 Task: In the  document Gabriel.odt Write the word in the shape with center alignment '<3'Change Page orientation to  'Landscape' Insert emoji at the end of quote: Smile
Action: Mouse moved to (212, 342)
Screenshot: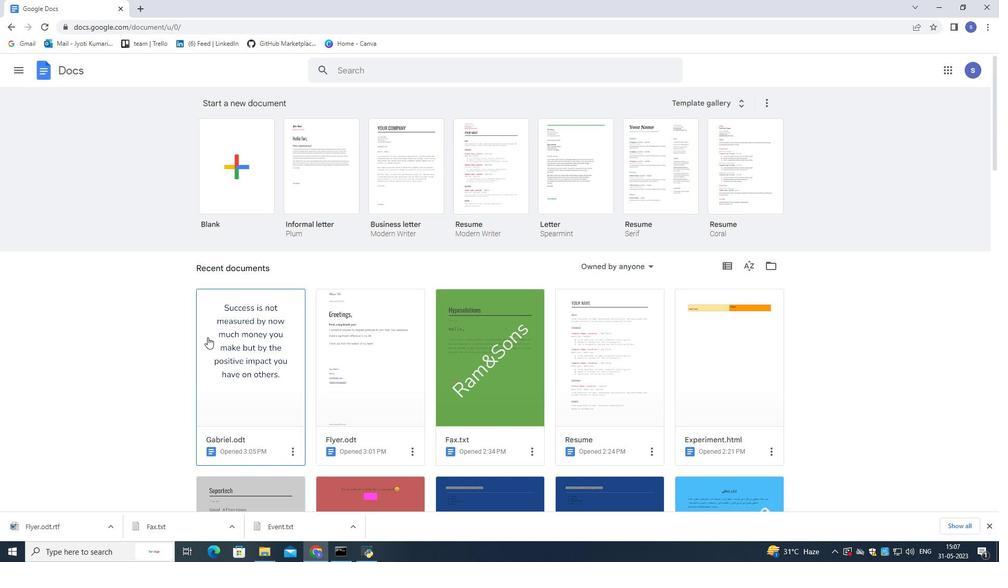 
Action: Mouse pressed left at (212, 342)
Screenshot: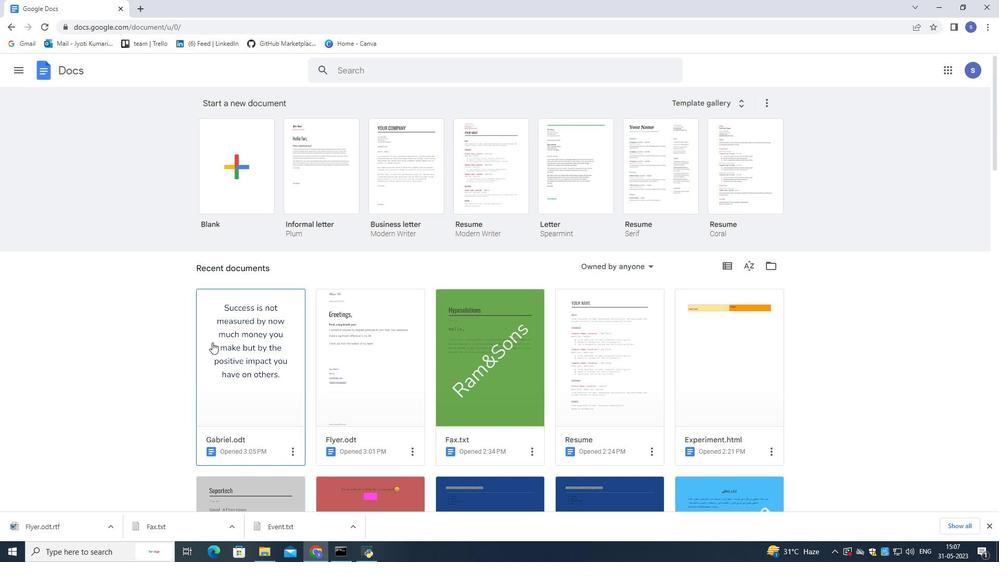 
Action: Mouse moved to (464, 314)
Screenshot: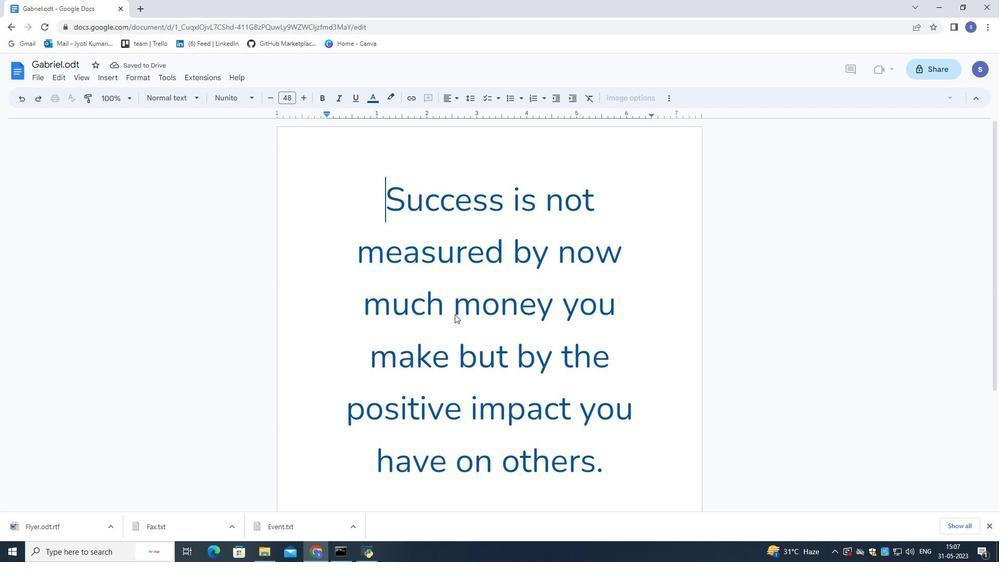 
Action: Mouse scrolled (464, 313) with delta (0, 0)
Screenshot: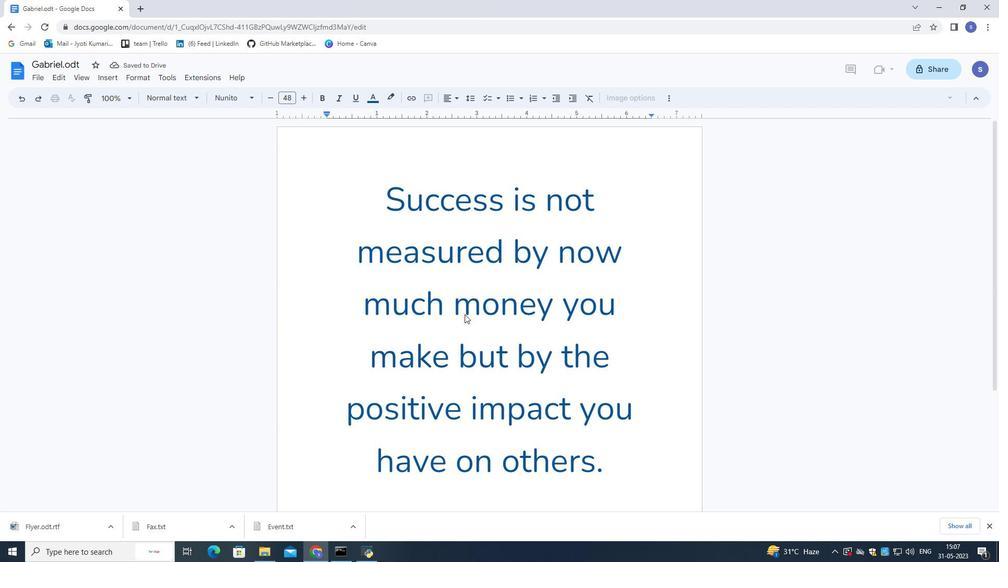 
Action: Mouse scrolled (464, 313) with delta (0, 0)
Screenshot: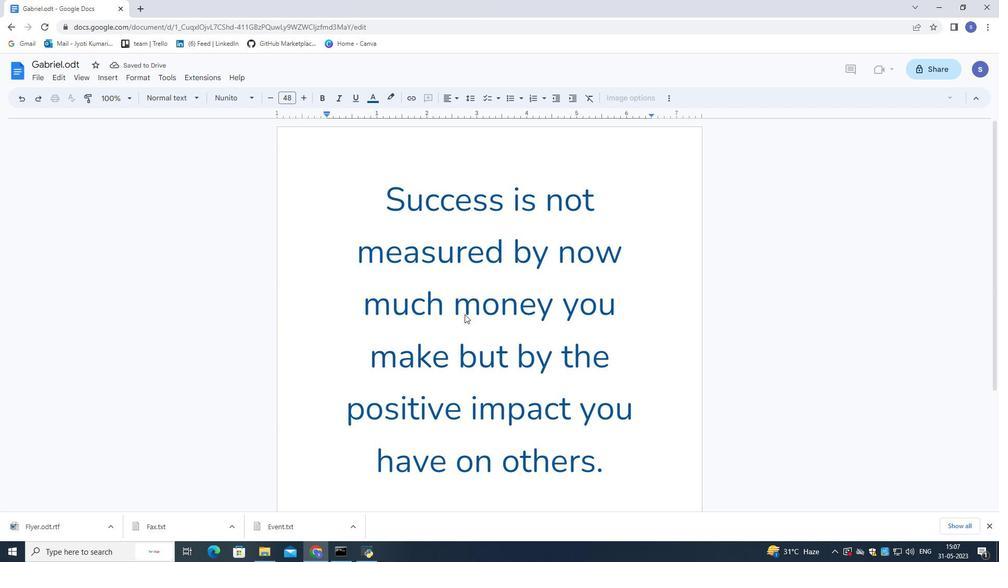 
Action: Mouse scrolled (464, 313) with delta (0, 0)
Screenshot: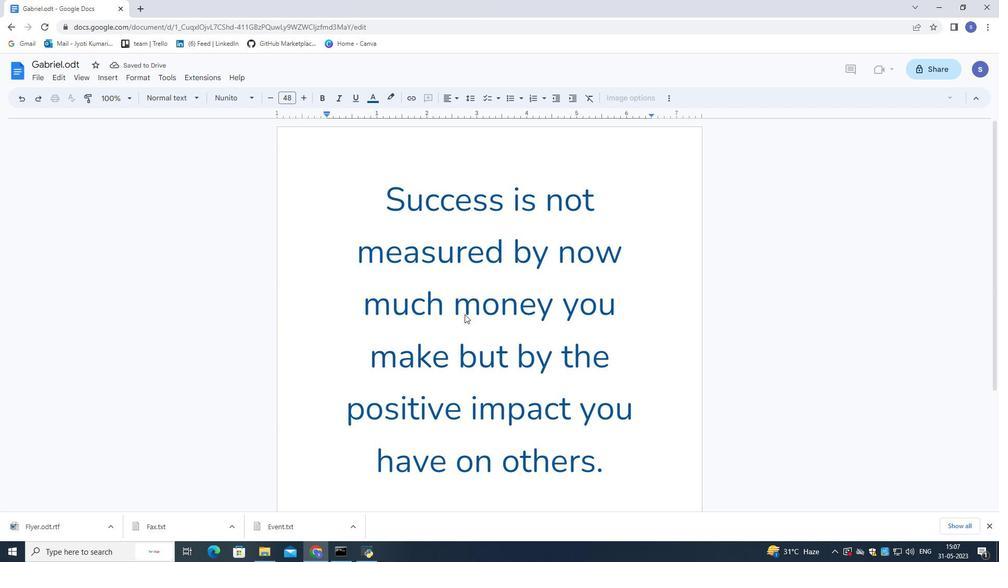 
Action: Mouse scrolled (464, 313) with delta (0, 0)
Screenshot: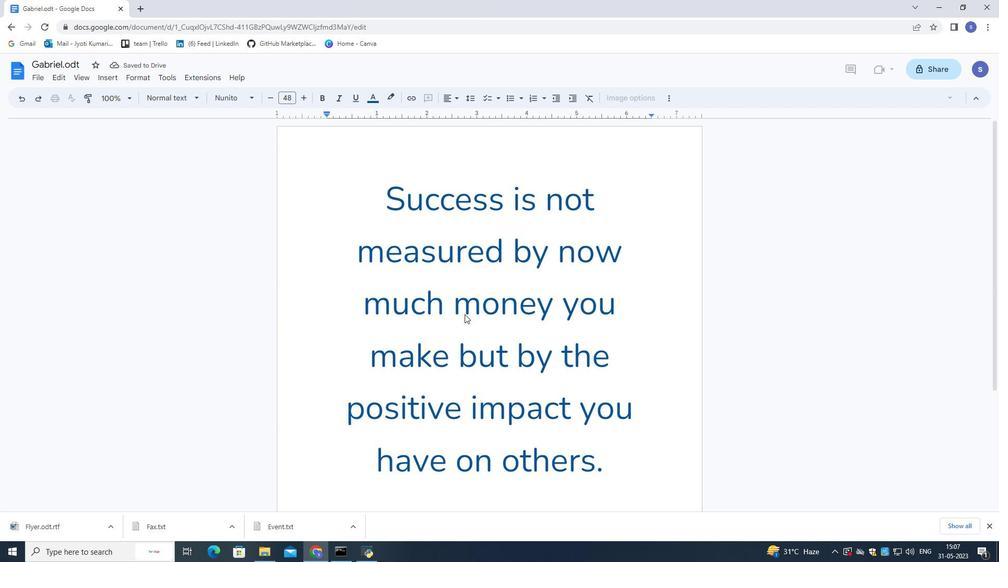 
Action: Mouse moved to (488, 349)
Screenshot: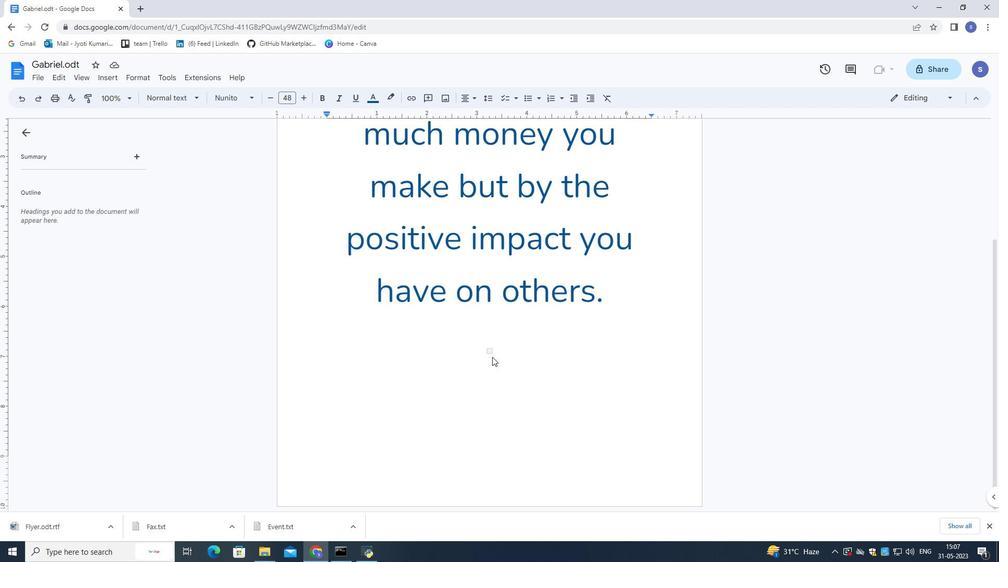 
Action: Mouse pressed left at (488, 349)
Screenshot: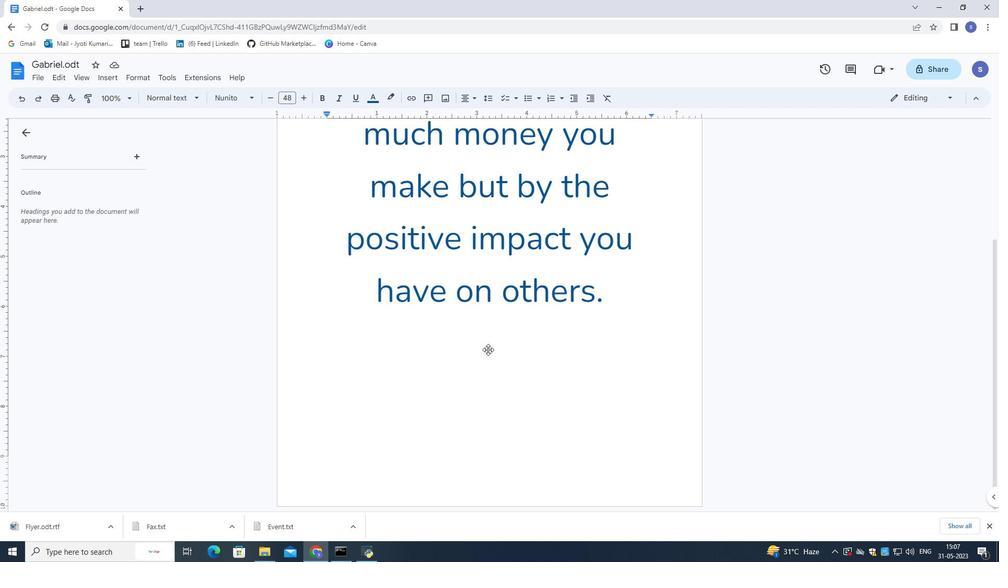 
Action: Mouse moved to (490, 347)
Screenshot: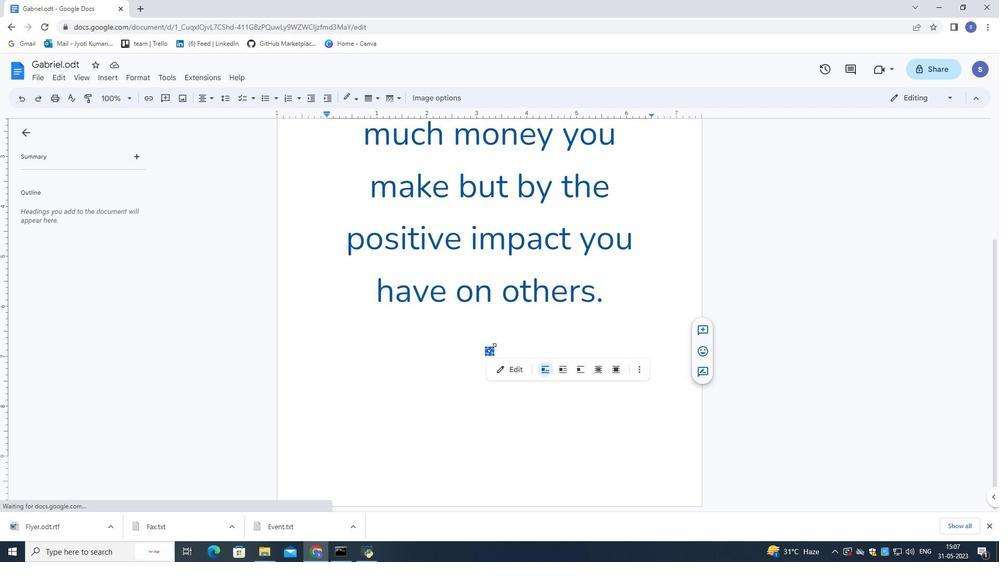 
Action: Mouse pressed left at (490, 347)
Screenshot: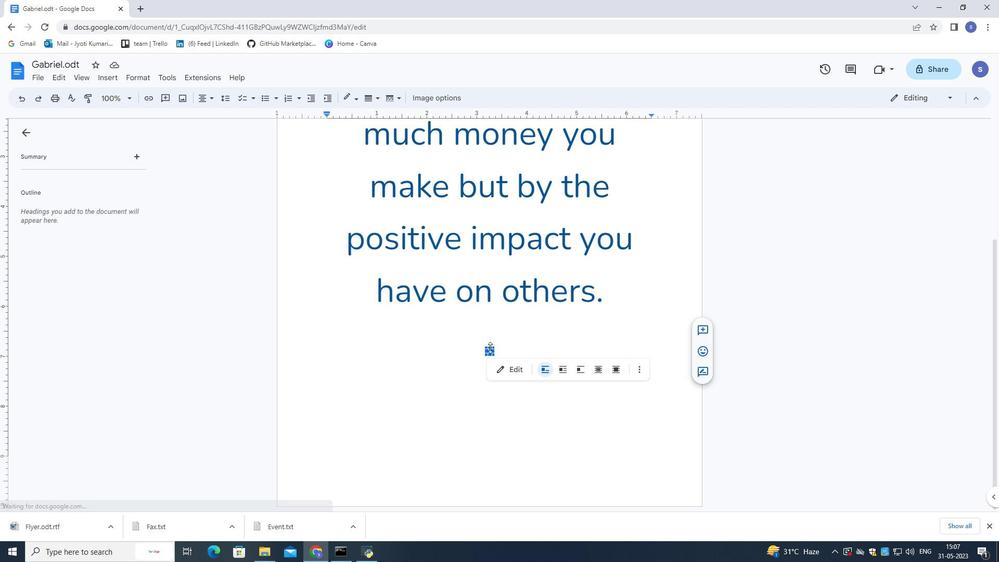 
Action: Mouse moved to (497, 340)
Screenshot: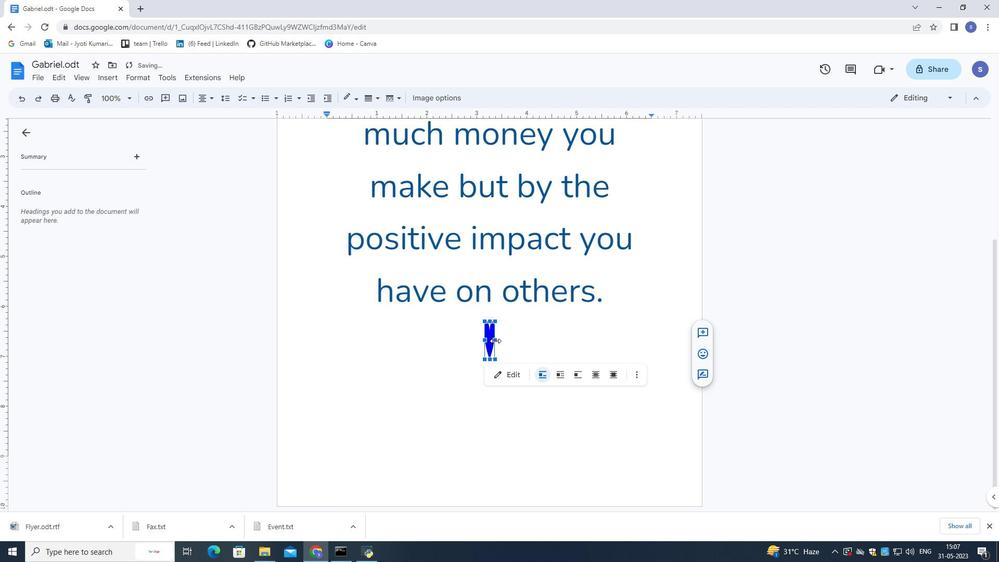 
Action: Mouse pressed left at (497, 340)
Screenshot: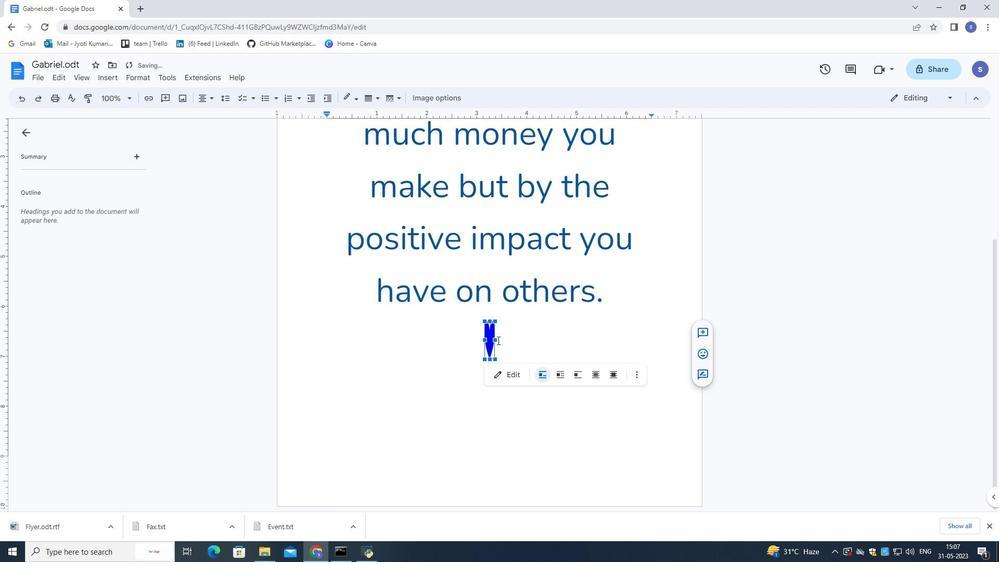 
Action: Mouse moved to (490, 338)
Screenshot: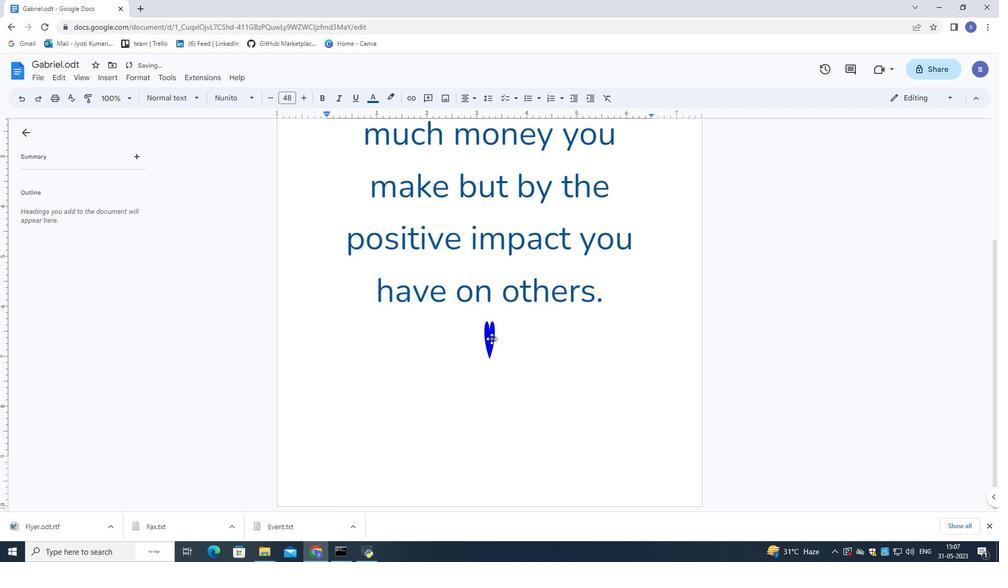 
Action: Mouse pressed left at (490, 338)
Screenshot: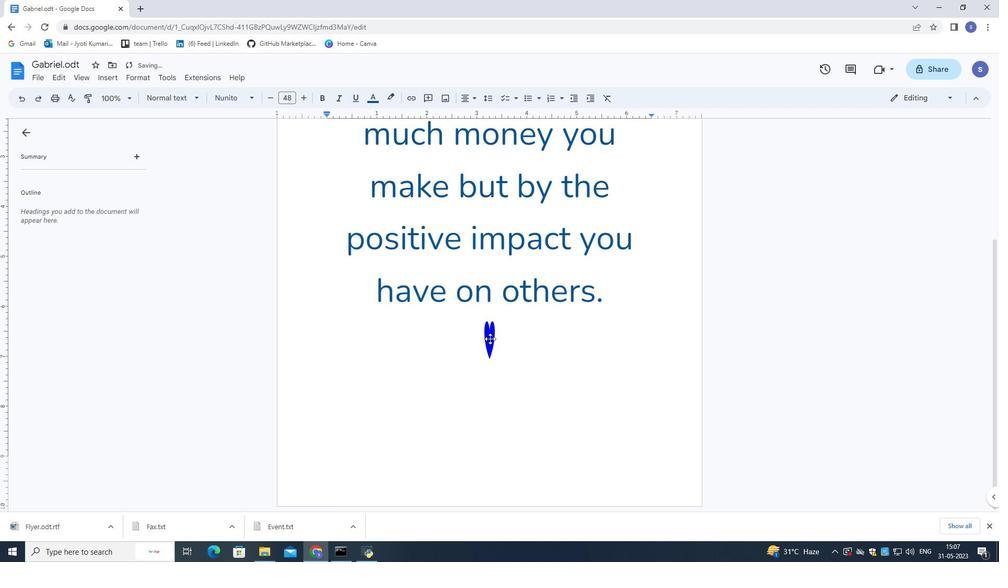 
Action: Mouse moved to (494, 337)
Screenshot: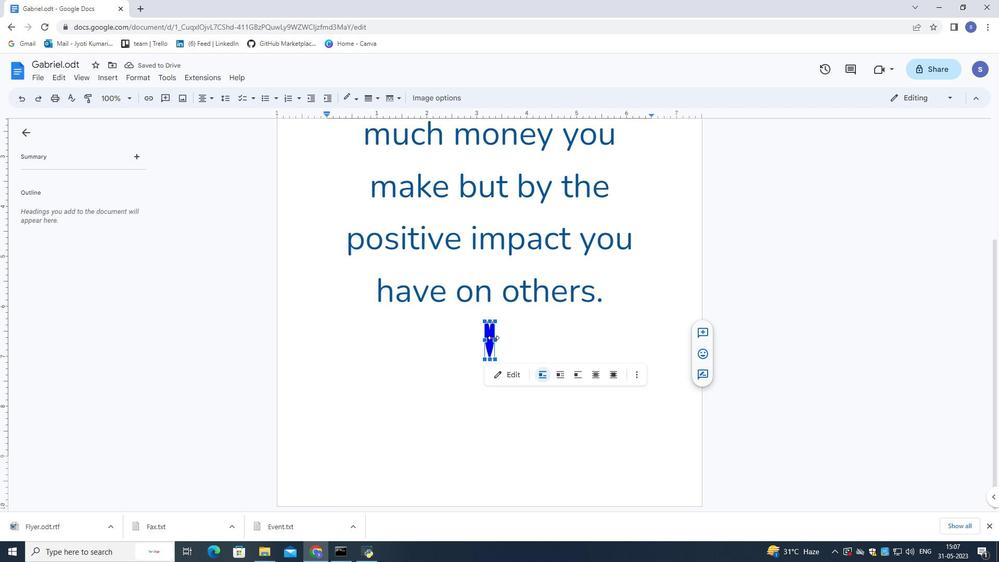 
Action: Mouse pressed left at (494, 337)
Screenshot: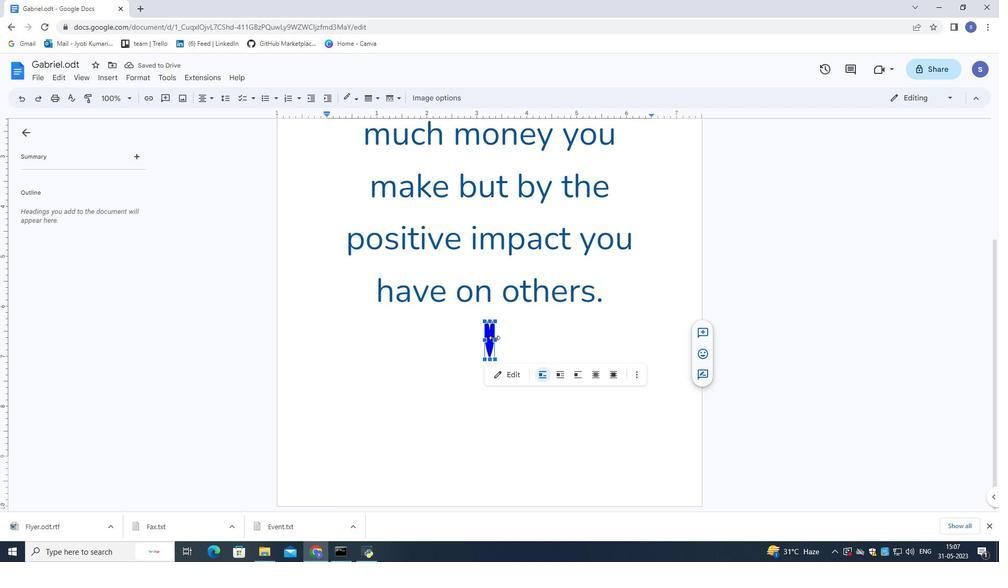 
Action: Mouse moved to (491, 340)
Screenshot: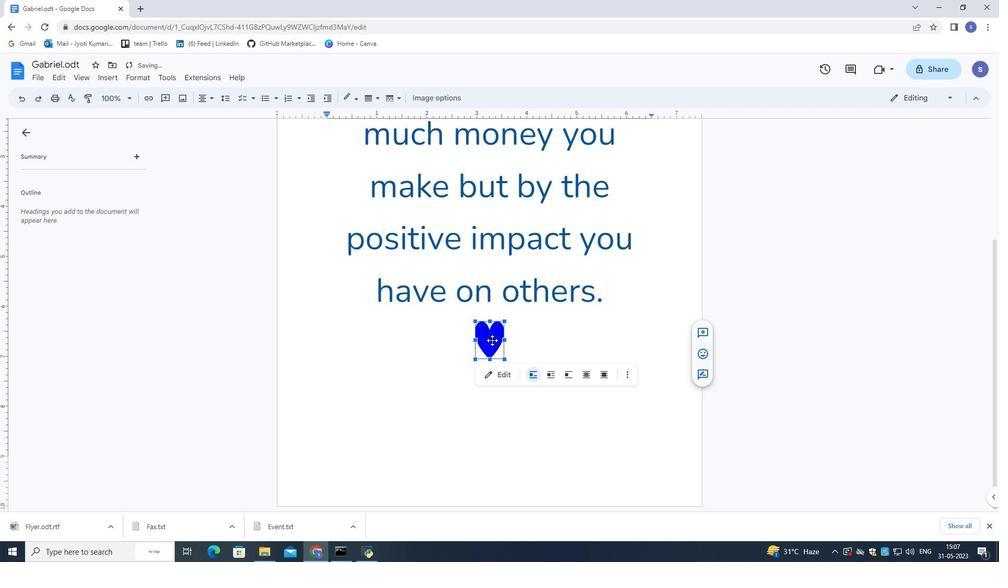 
Action: Mouse pressed left at (491, 340)
Screenshot: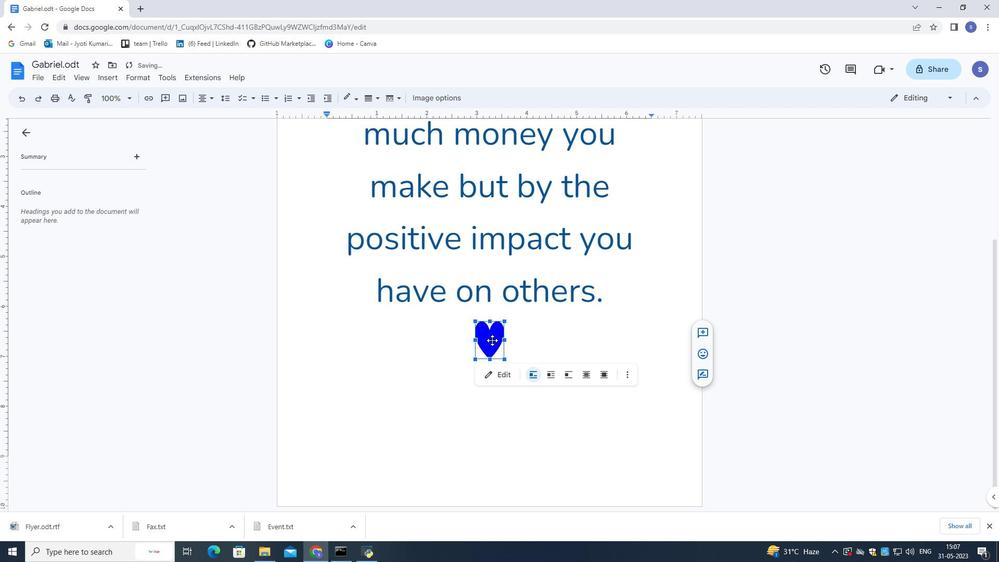 
Action: Mouse pressed left at (491, 340)
Screenshot: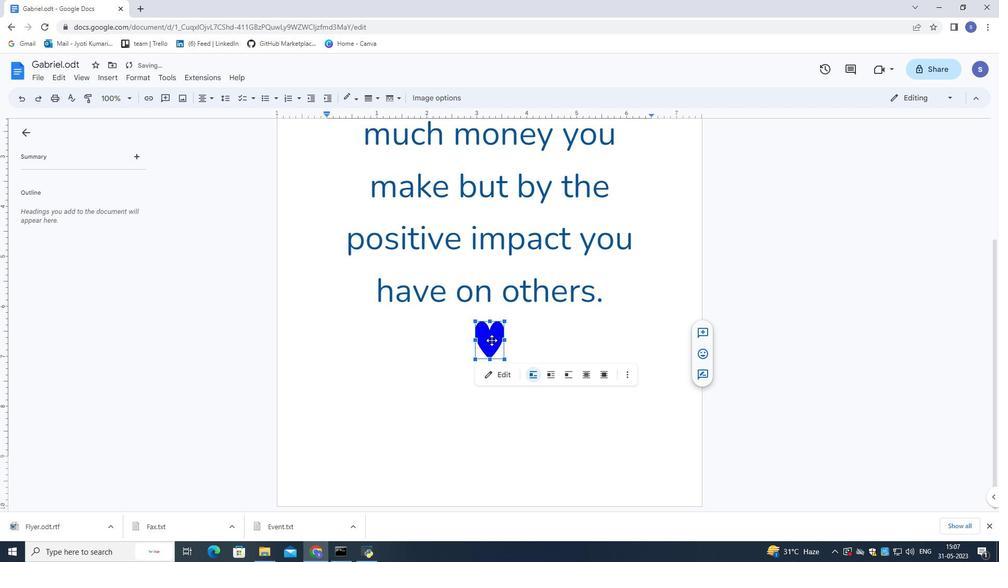 
Action: Mouse moved to (456, 290)
Screenshot: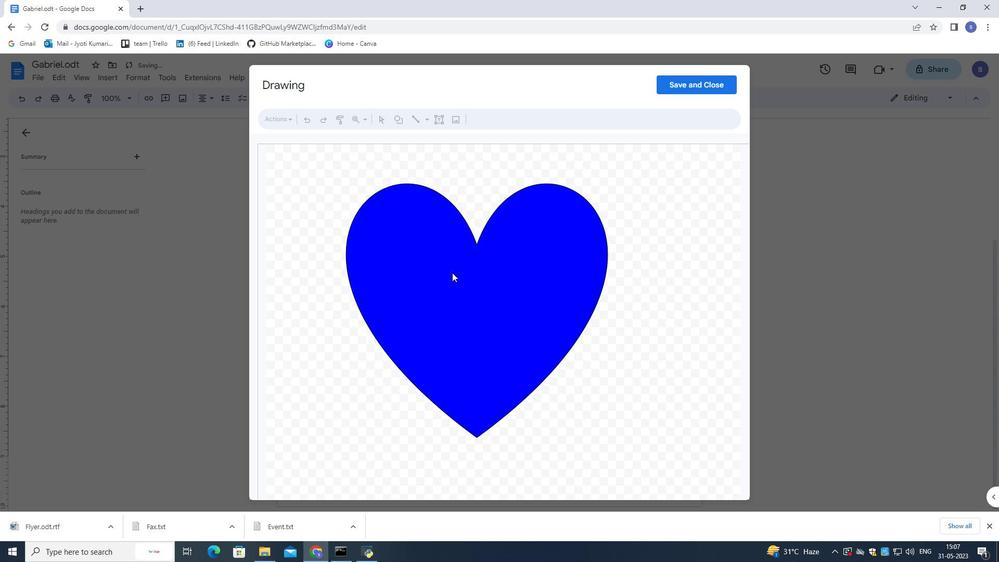 
Action: Mouse pressed left at (456, 290)
Screenshot: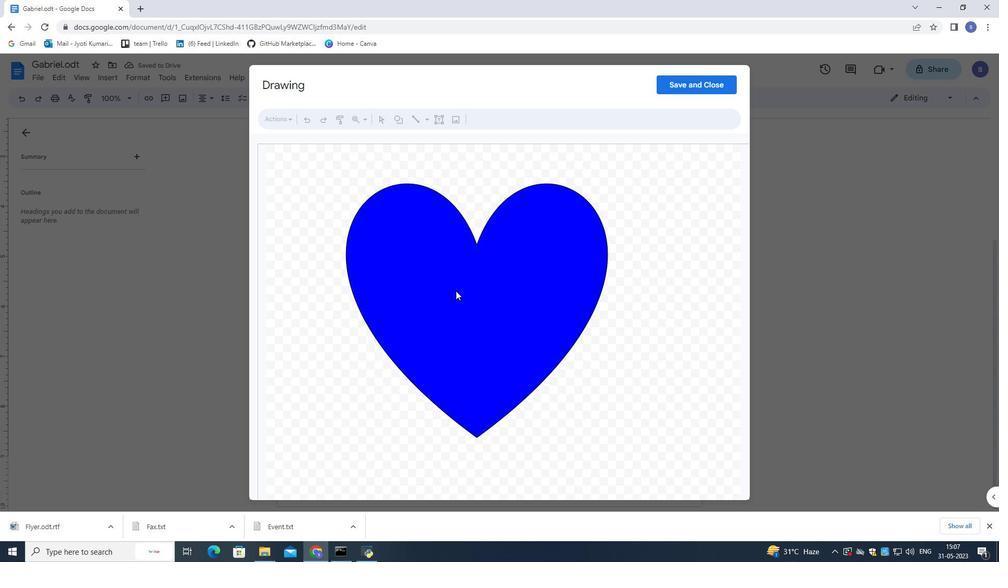 
Action: Mouse pressed left at (456, 290)
Screenshot: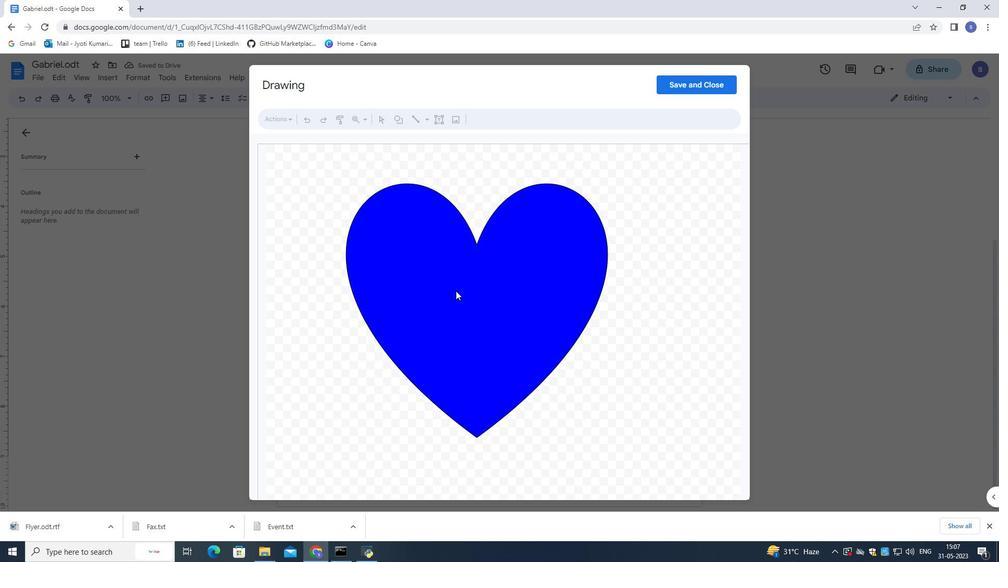 
Action: Mouse pressed left at (456, 290)
Screenshot: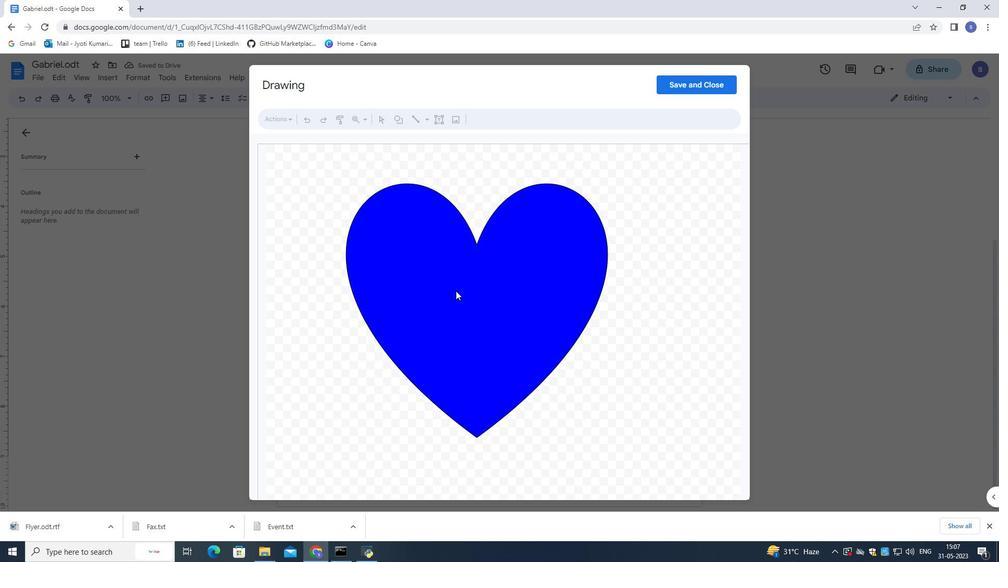 
Action: Mouse moved to (458, 298)
Screenshot: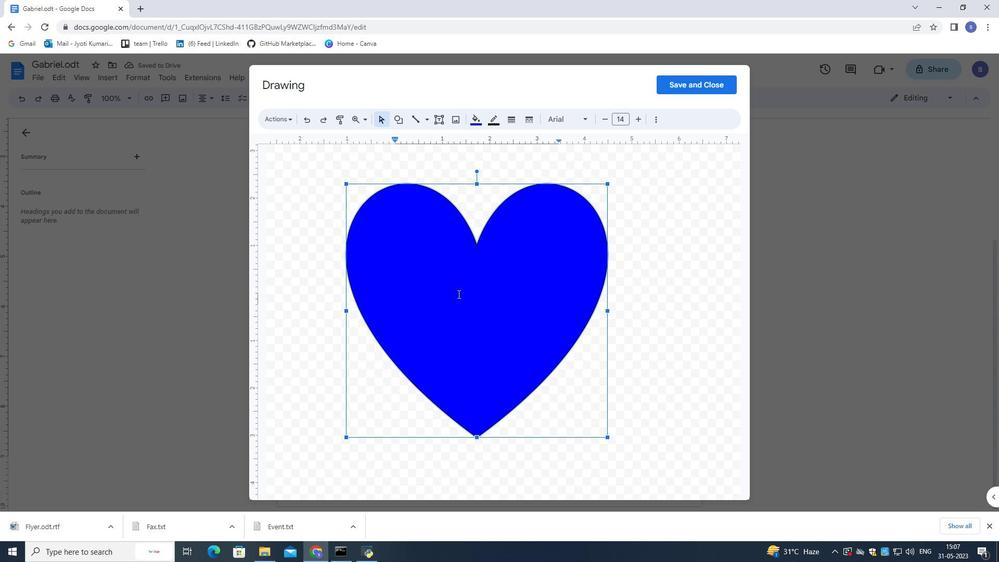 
Action: Key pressed <Key.shift_r><3
Screenshot: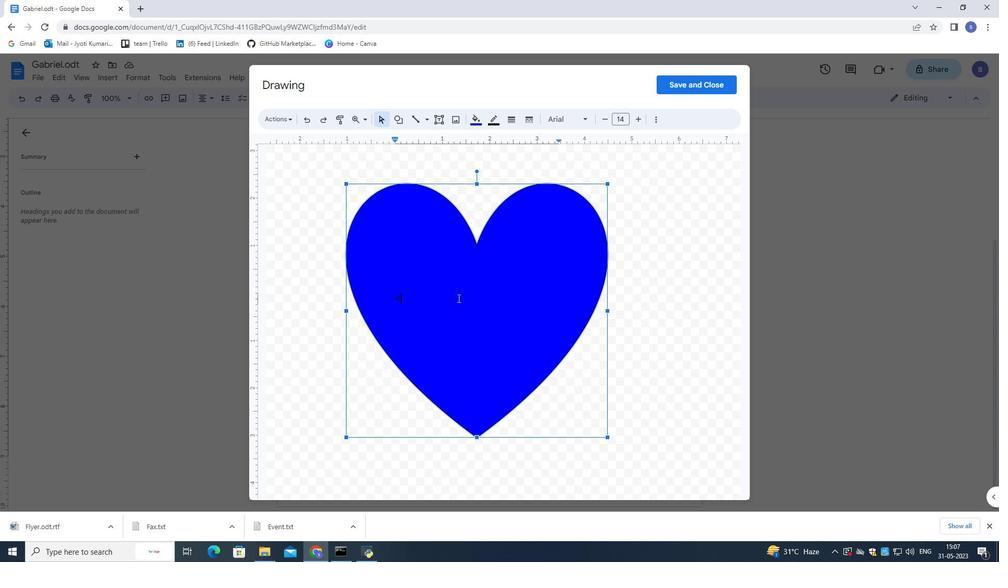 
Action: Mouse moved to (722, 83)
Screenshot: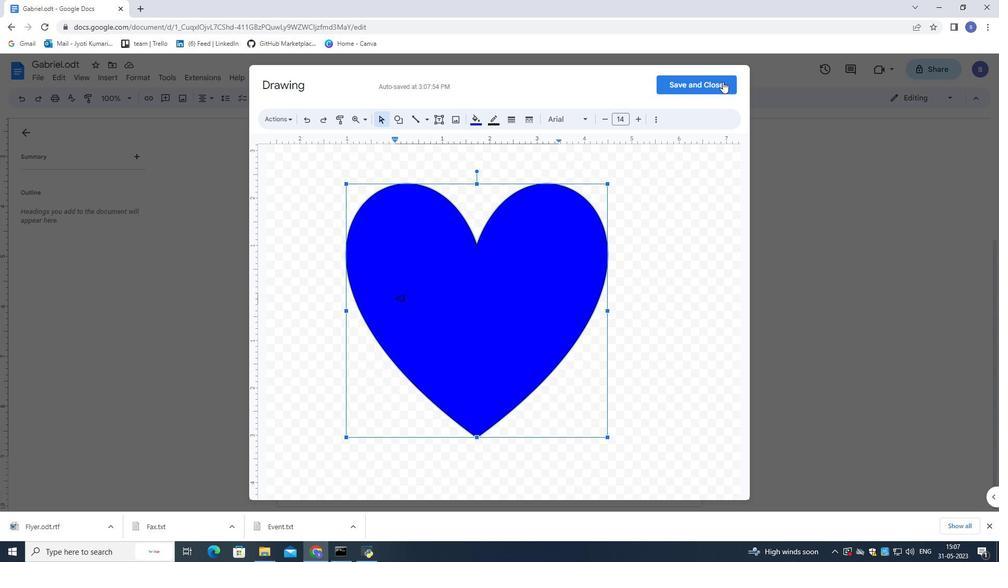 
Action: Mouse pressed left at (722, 83)
Screenshot: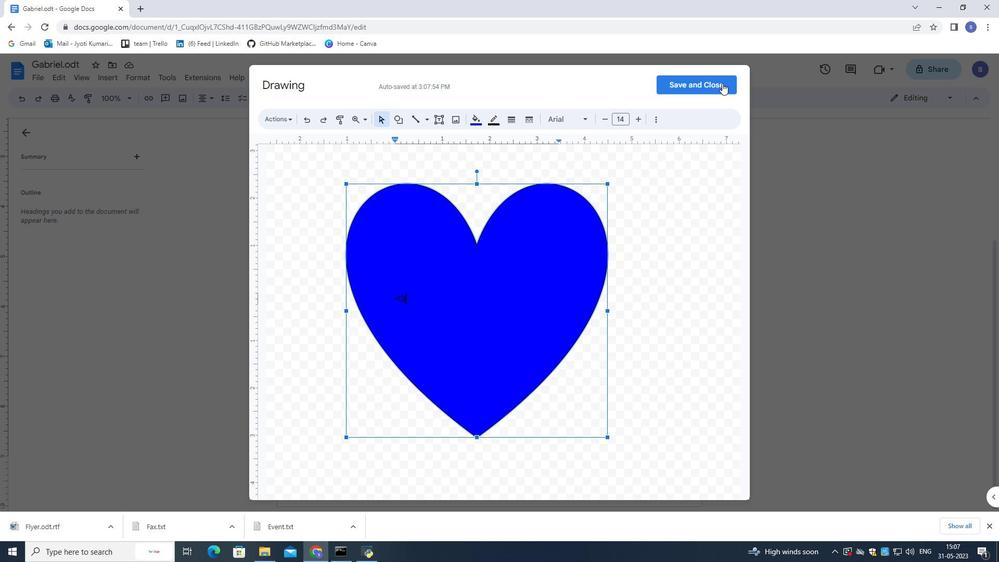 
Action: Mouse moved to (436, 333)
Screenshot: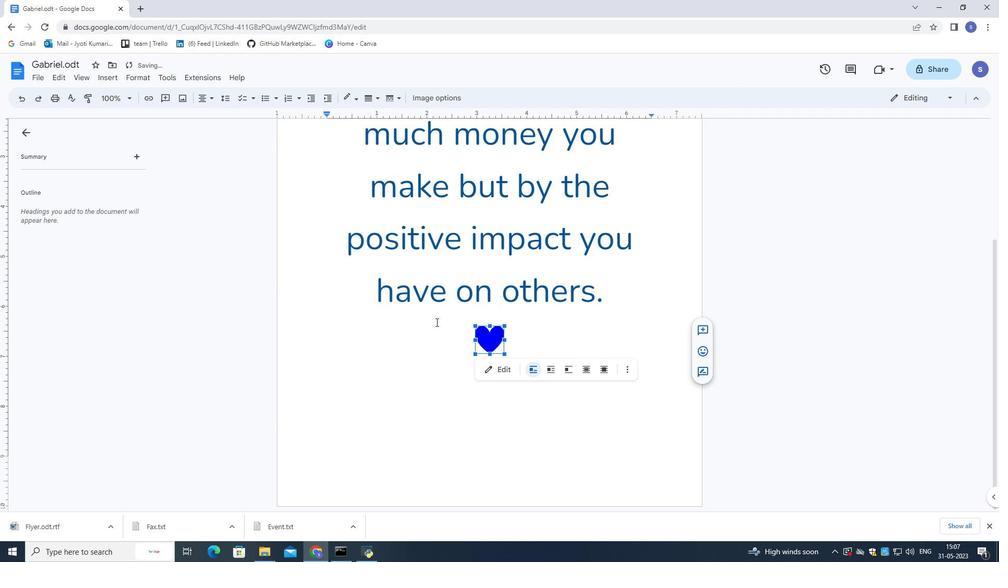 
Action: Mouse pressed left at (436, 333)
Screenshot: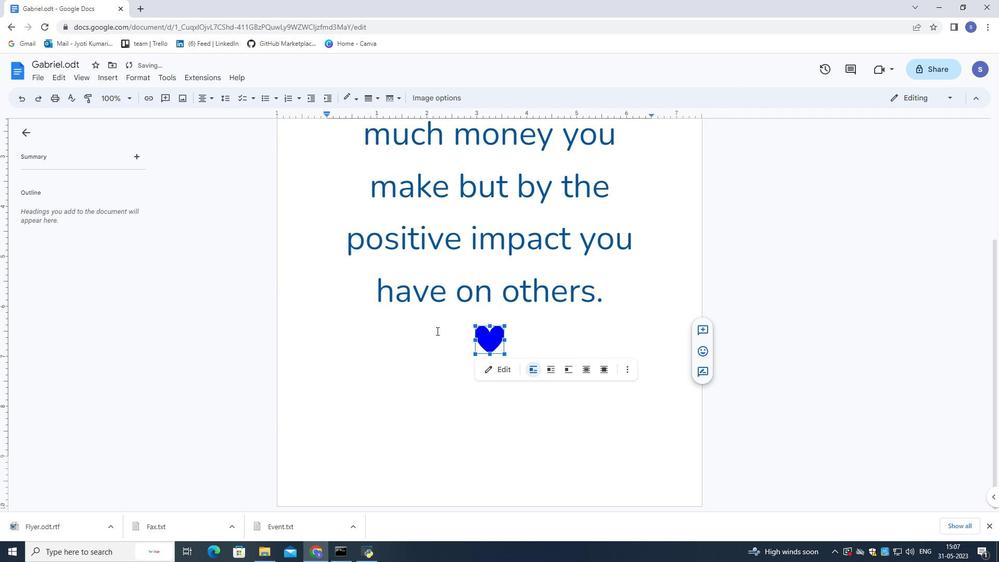 
Action: Mouse moved to (516, 338)
Screenshot: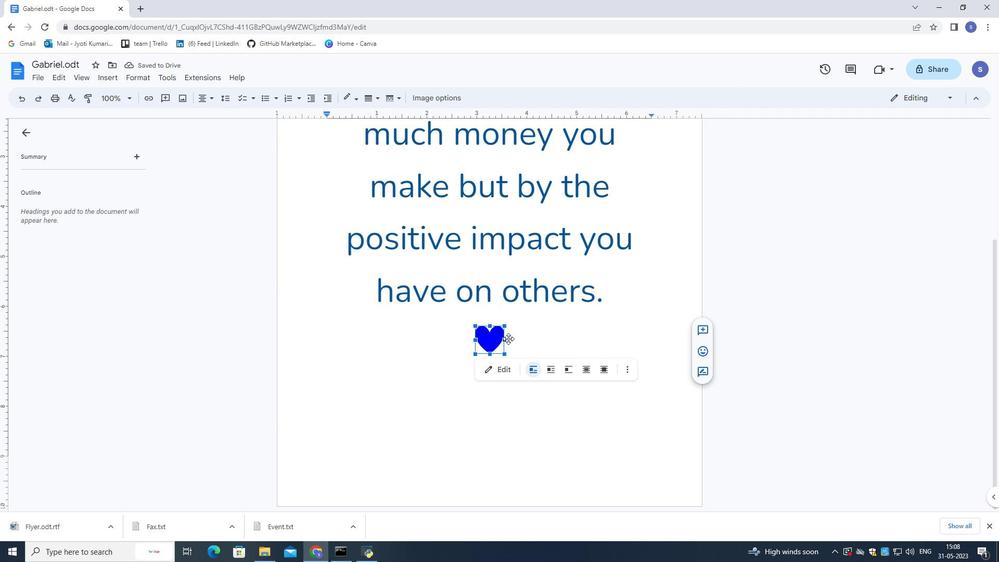 
Action: Mouse pressed left at (516, 338)
Screenshot: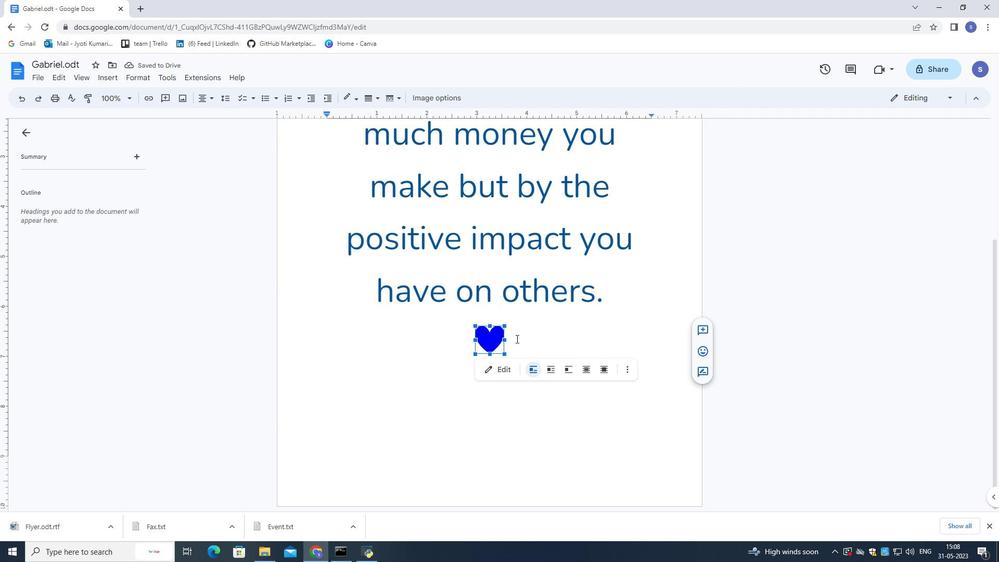 
Action: Mouse moved to (124, 73)
Screenshot: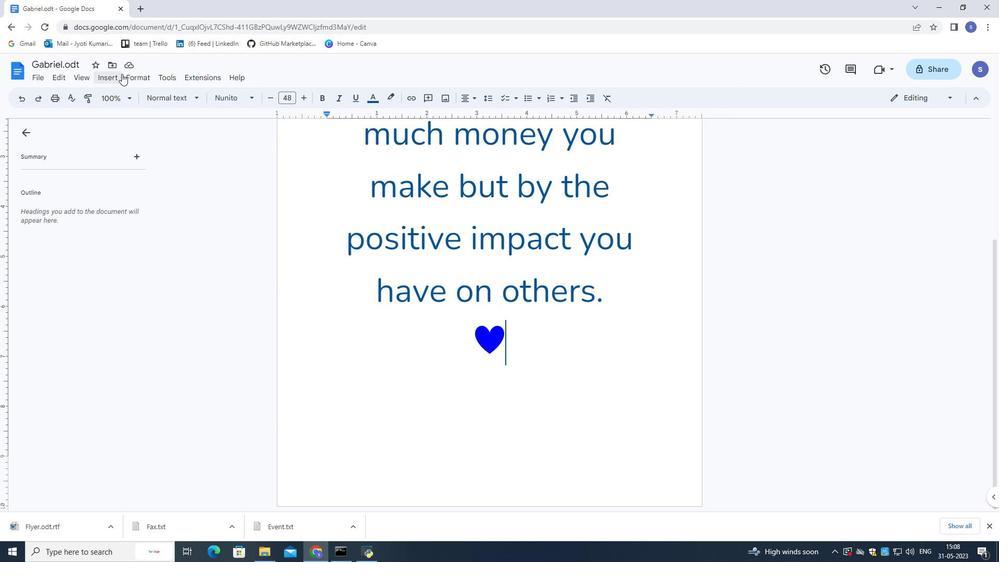 
Action: Mouse pressed left at (124, 73)
Screenshot: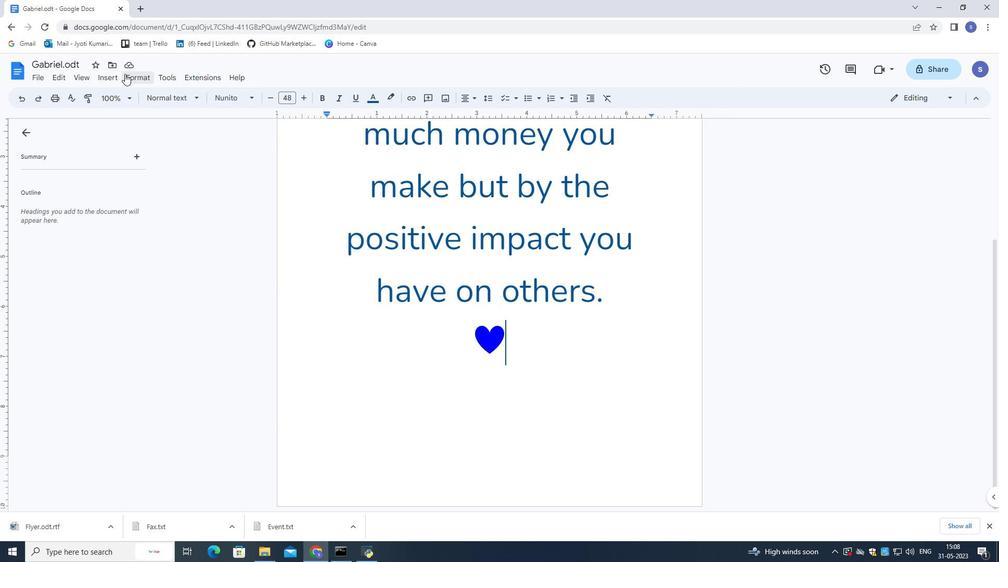 
Action: Mouse moved to (175, 238)
Screenshot: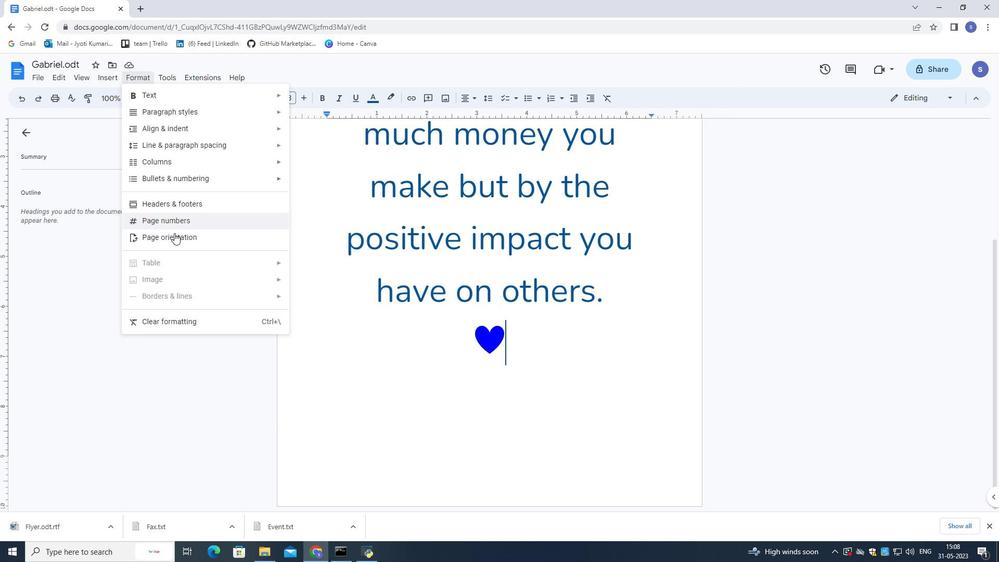 
Action: Mouse pressed left at (175, 238)
Screenshot: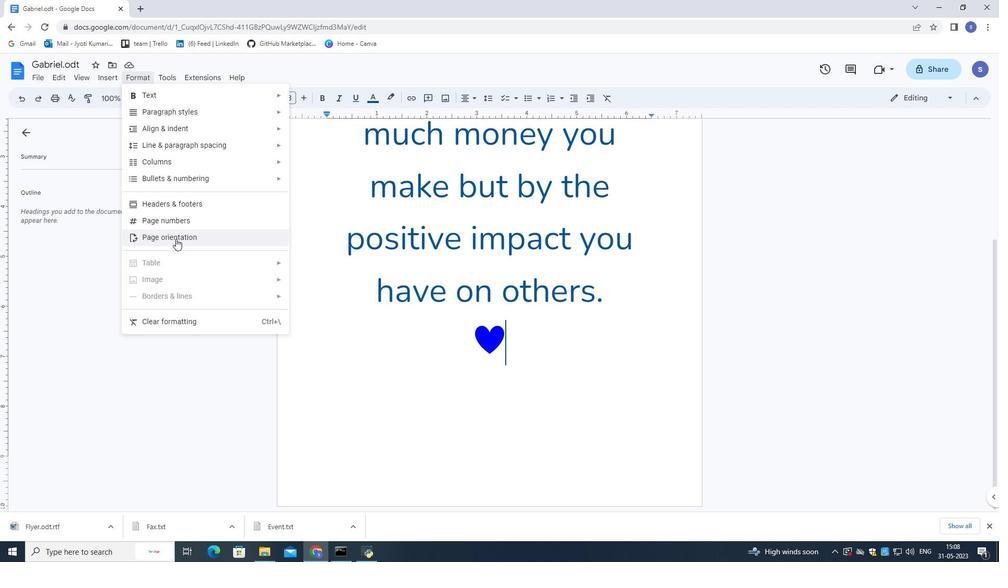 
Action: Mouse moved to (481, 302)
Screenshot: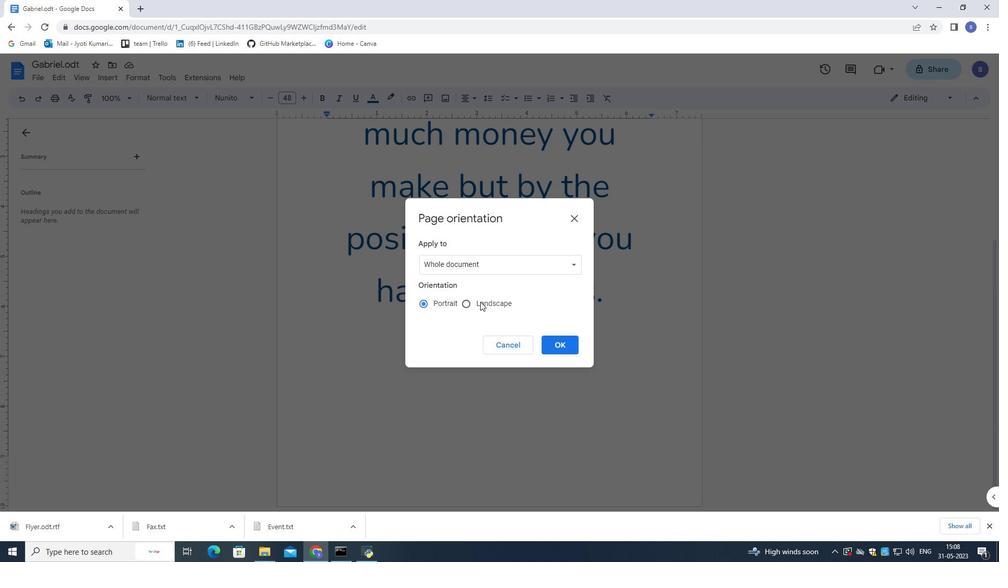
Action: Mouse pressed left at (481, 302)
Screenshot: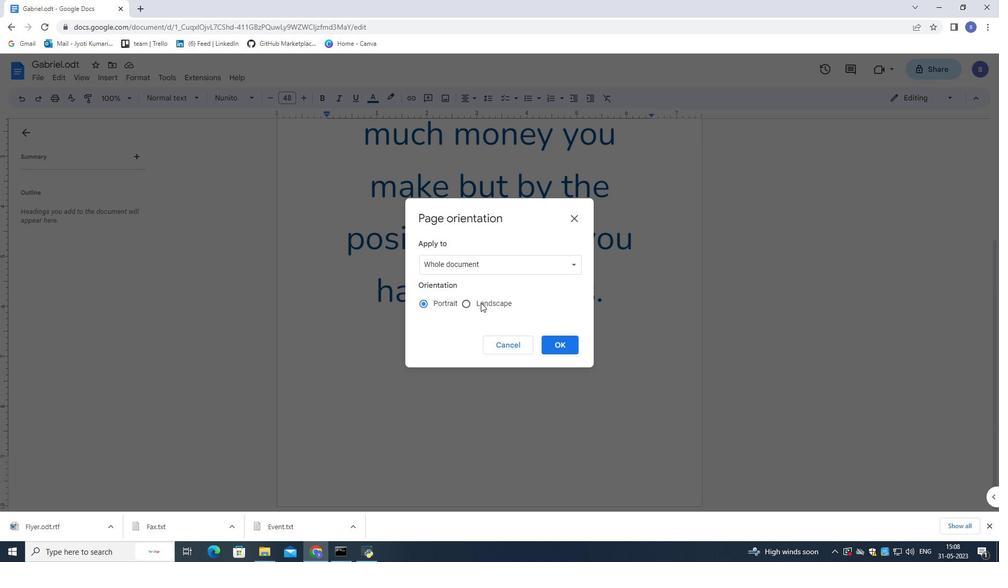 
Action: Mouse moved to (563, 340)
Screenshot: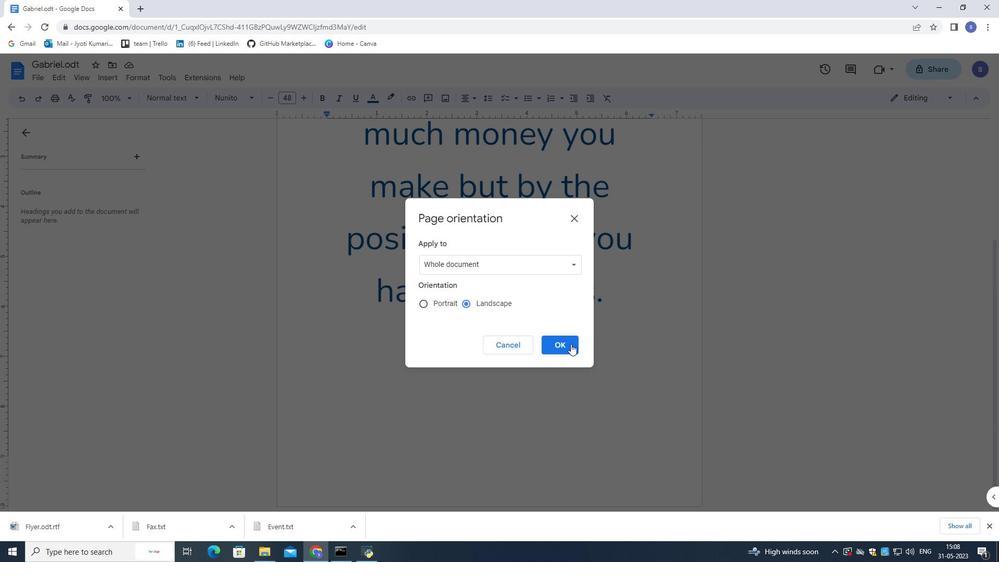 
Action: Mouse pressed left at (563, 340)
Screenshot: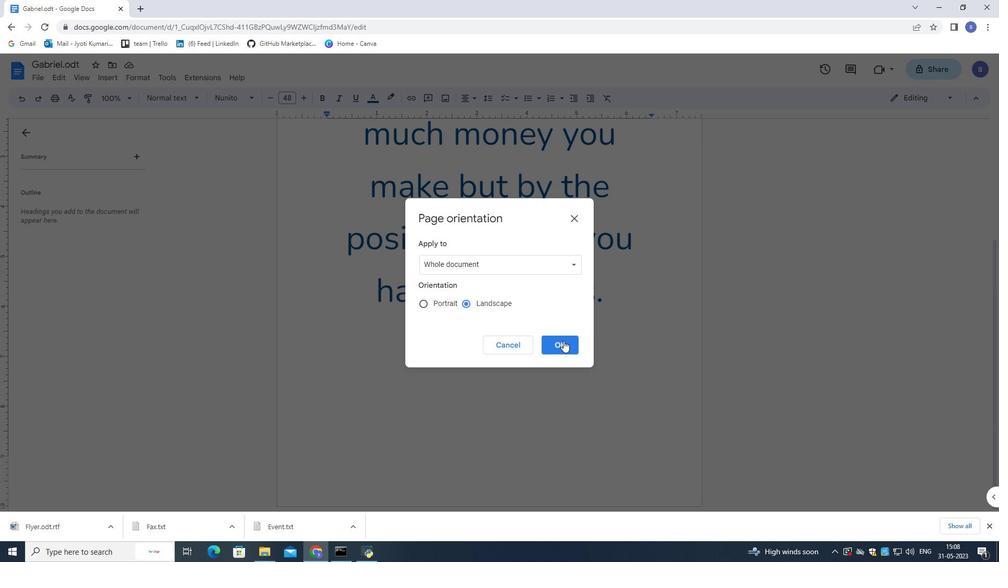 
Action: Mouse moved to (608, 313)
Screenshot: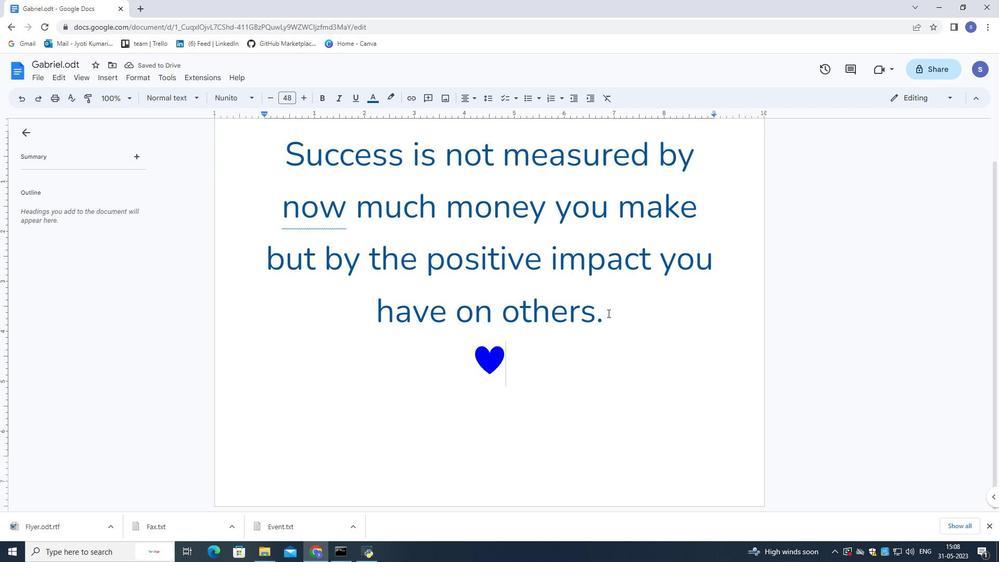 
Action: Mouse pressed left at (608, 313)
Screenshot: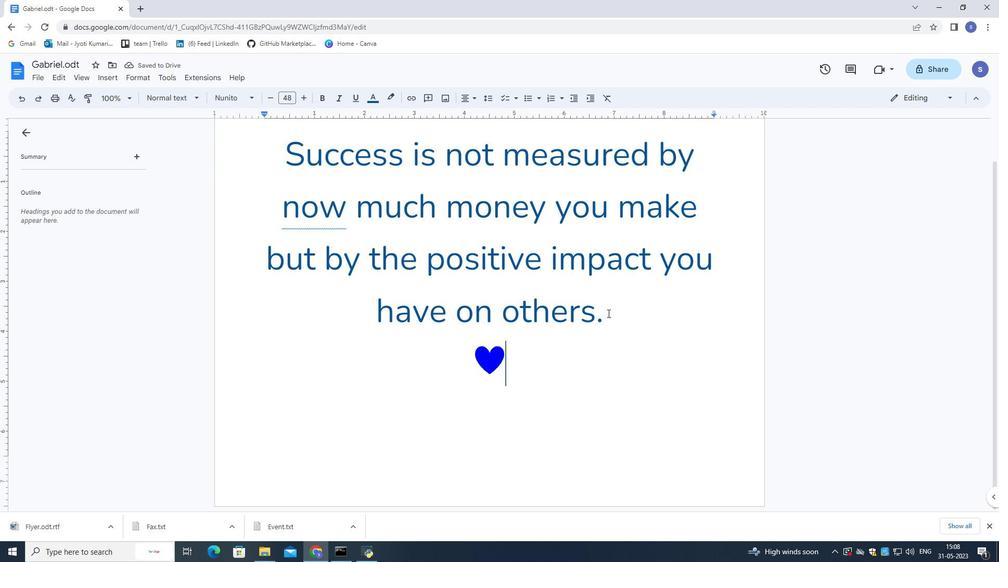 
Action: Mouse moved to (112, 76)
Screenshot: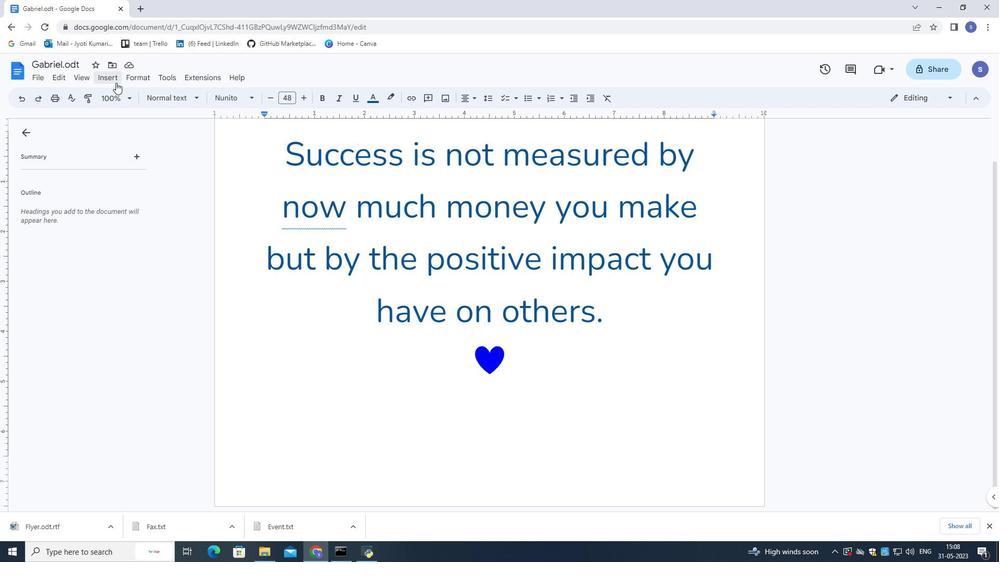 
Action: Mouse pressed left at (112, 76)
Screenshot: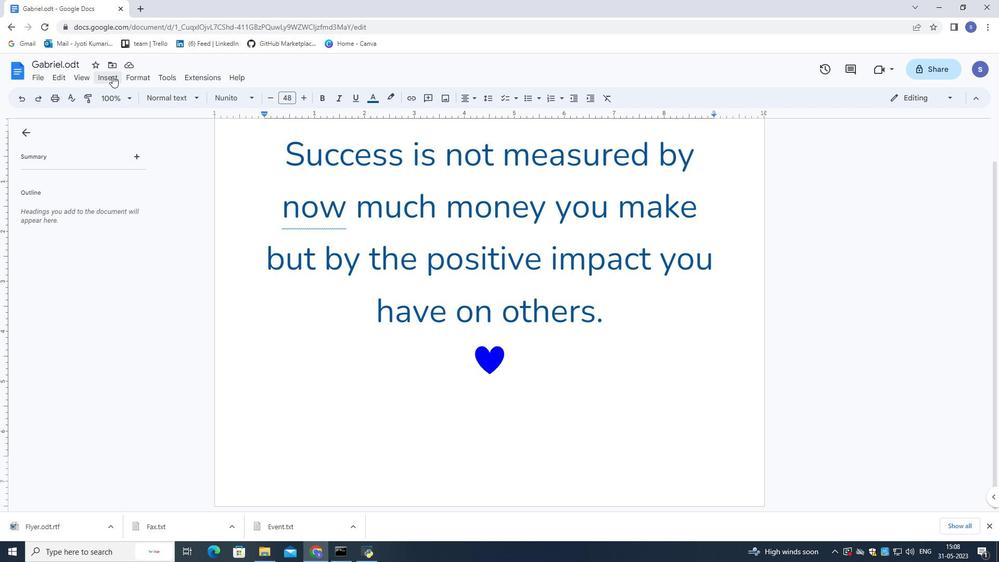 
Action: Mouse moved to (134, 180)
Screenshot: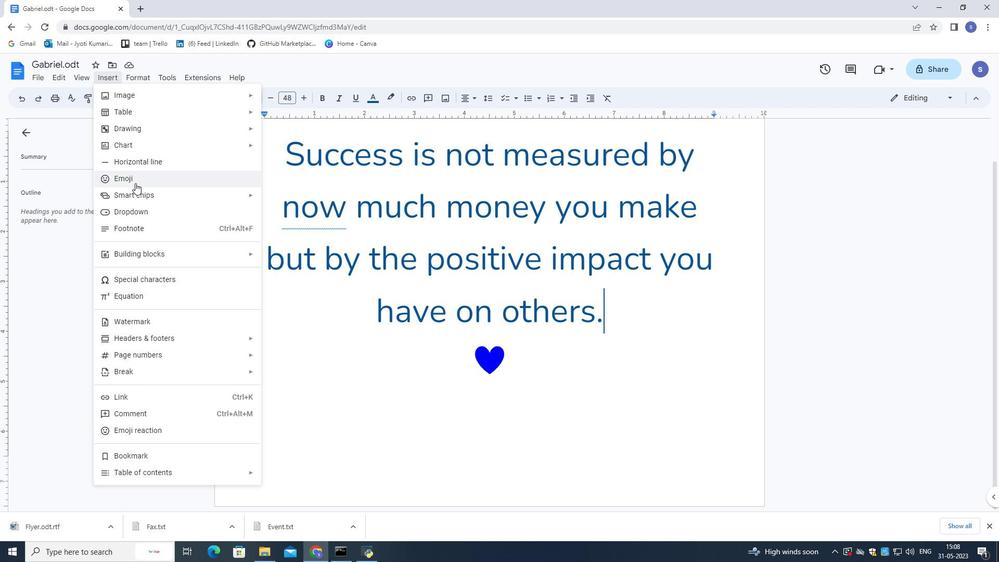
Action: Mouse pressed left at (134, 180)
Screenshot: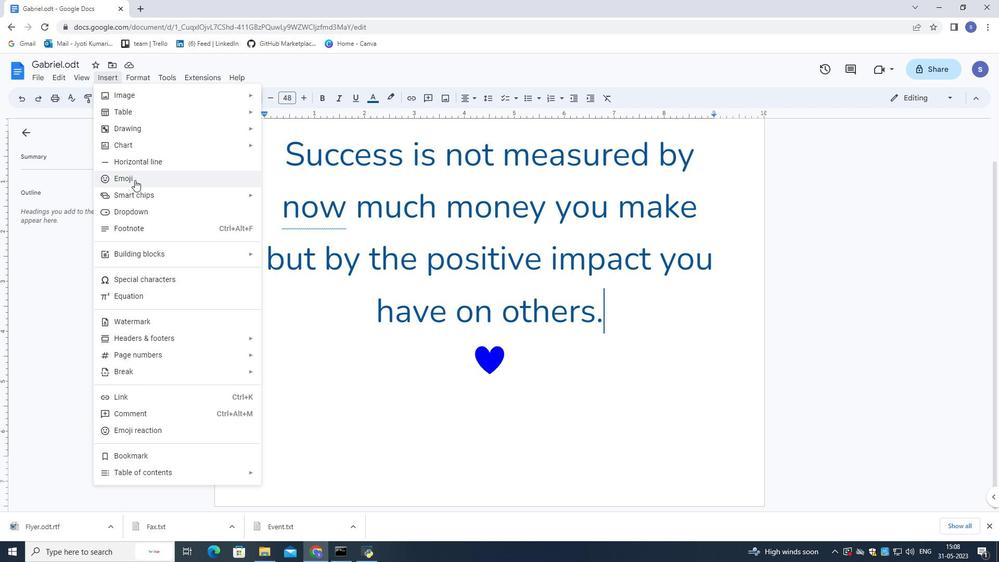 
Action: Mouse moved to (574, 415)
Screenshot: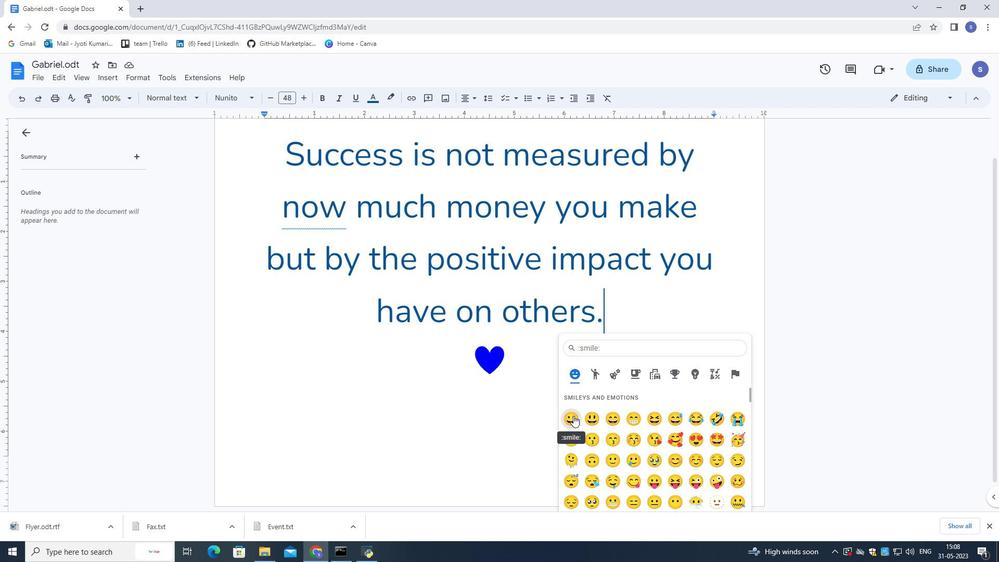 
Action: Mouse pressed left at (574, 415)
Screenshot: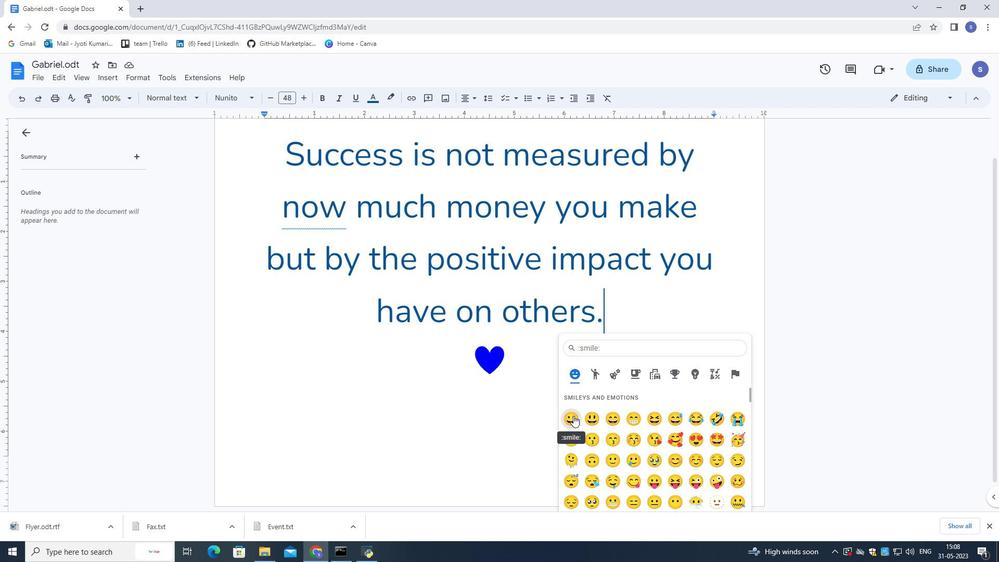 
Action: Mouse moved to (589, 393)
Screenshot: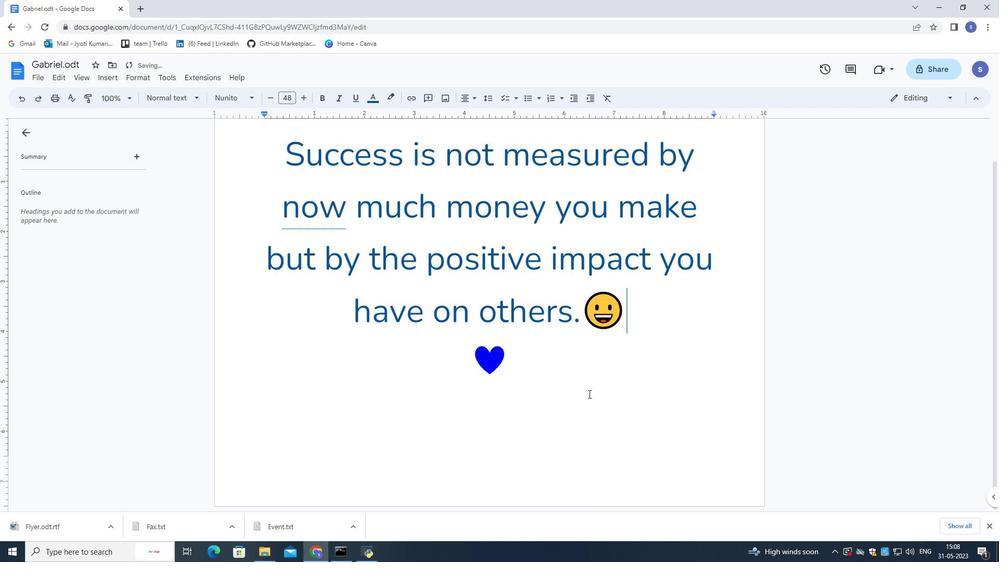 
Action: Mouse pressed left at (589, 393)
Screenshot: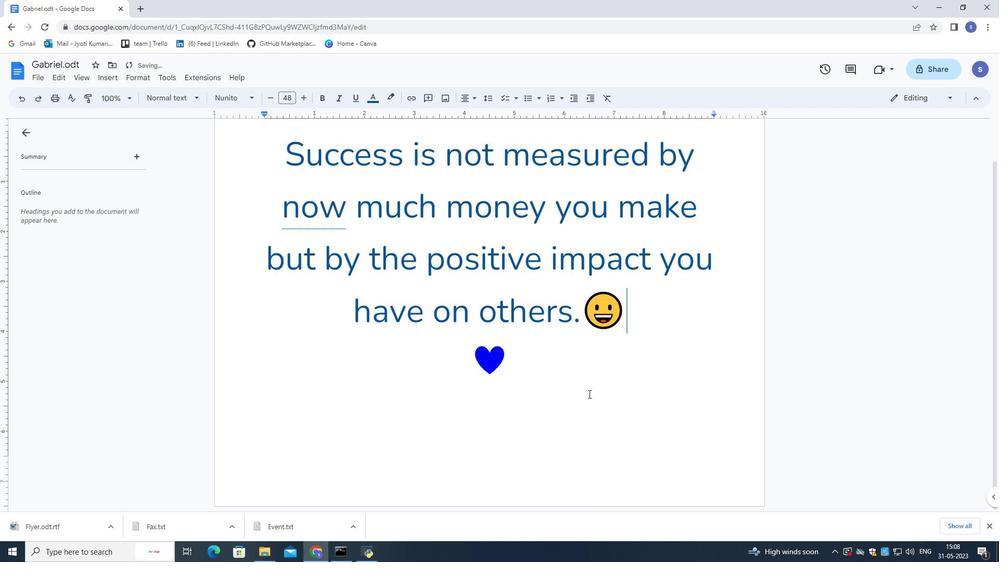 
Action: Mouse moved to (594, 393)
Screenshot: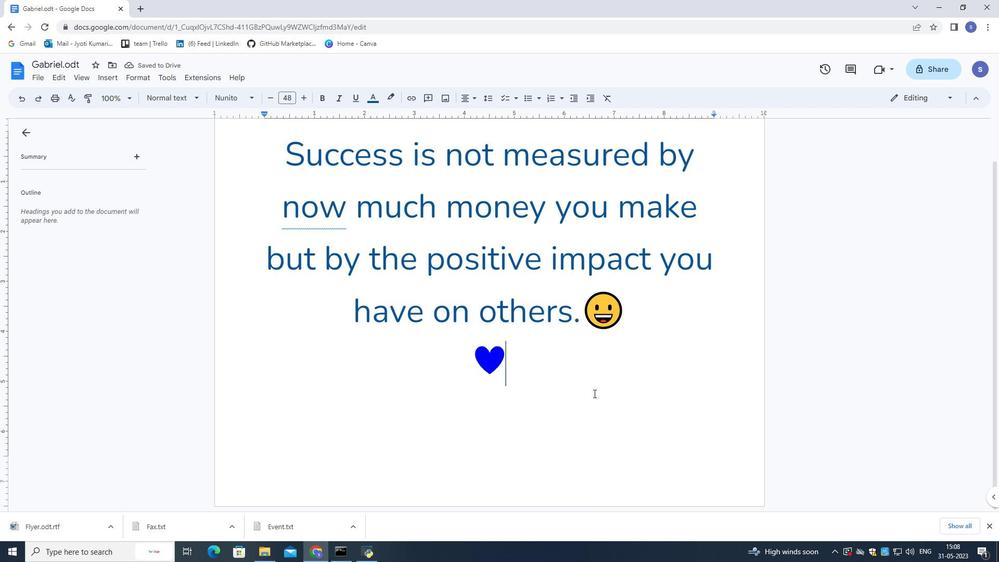 
Action: Mouse scrolled (594, 394) with delta (0, 0)
Screenshot: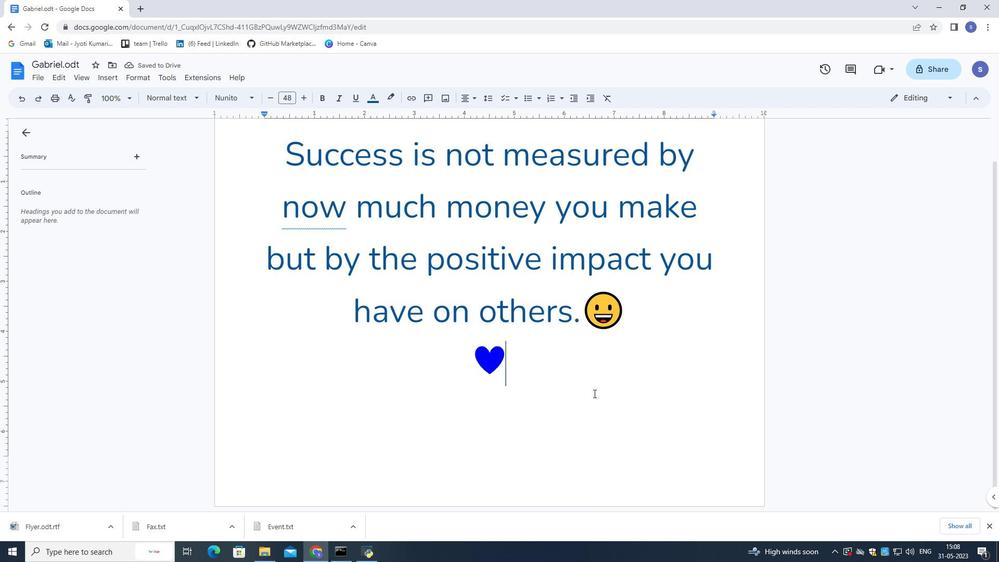 
Action: Mouse scrolled (594, 394) with delta (0, 0)
Screenshot: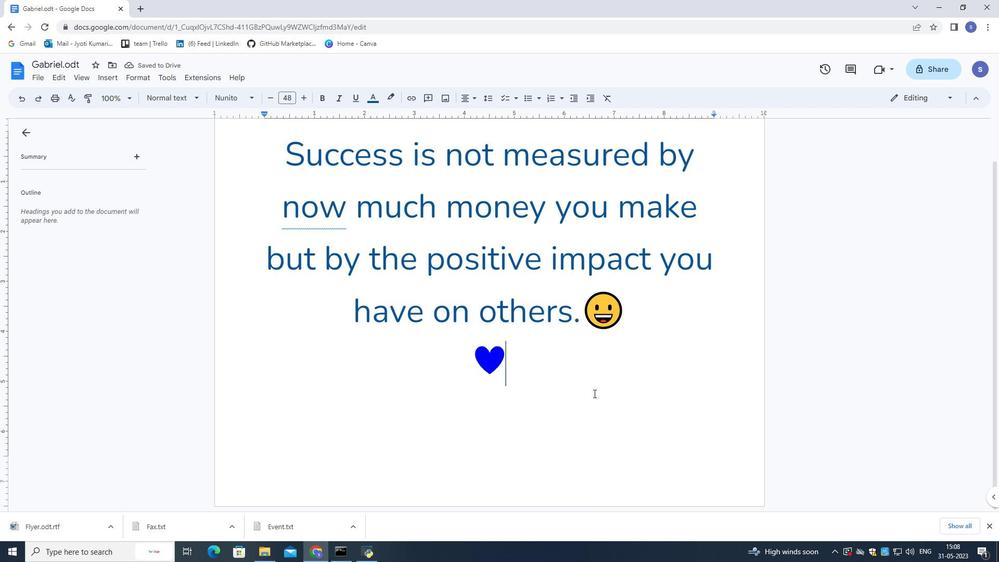 
Action: Mouse moved to (595, 391)
Screenshot: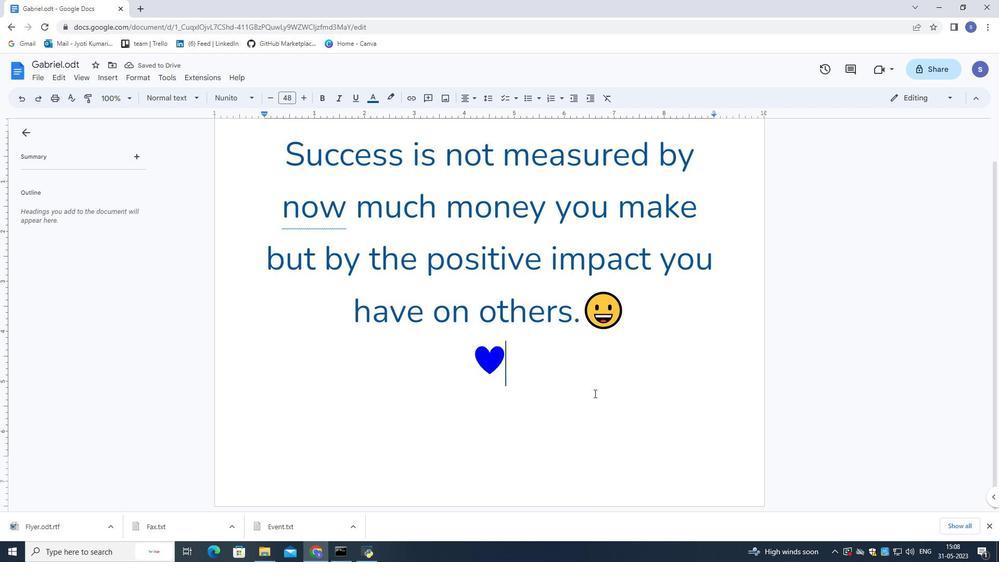
Action: Mouse scrolled (595, 391) with delta (0, 0)
Screenshot: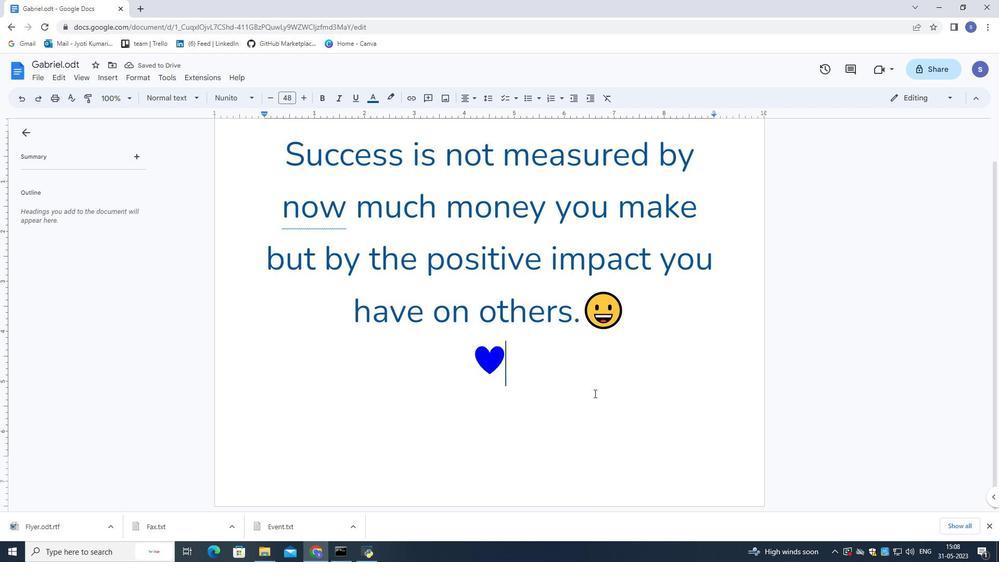 
Action: Mouse moved to (595, 386)
Screenshot: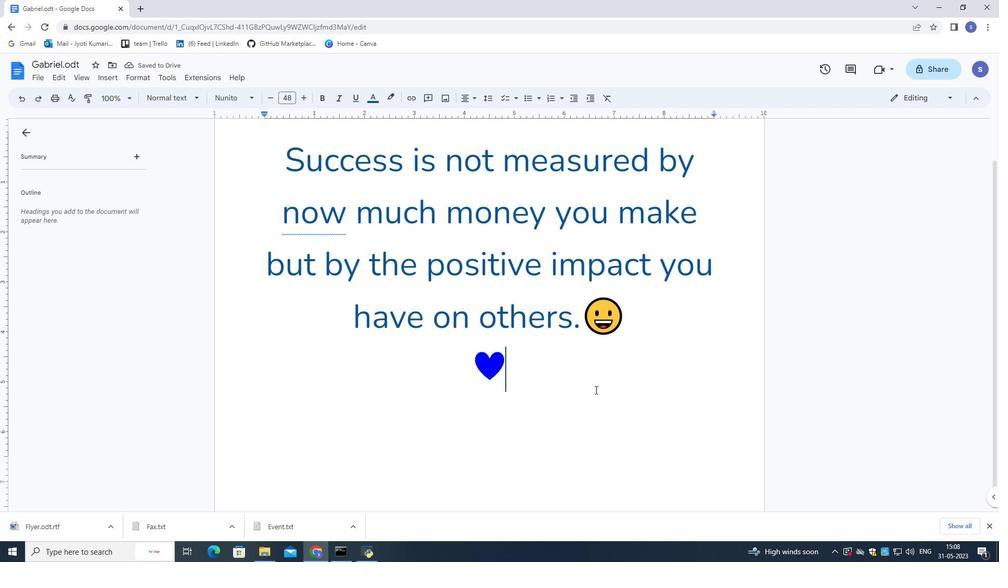 
Action: Mouse scrolled (595, 387) with delta (0, 0)
Screenshot: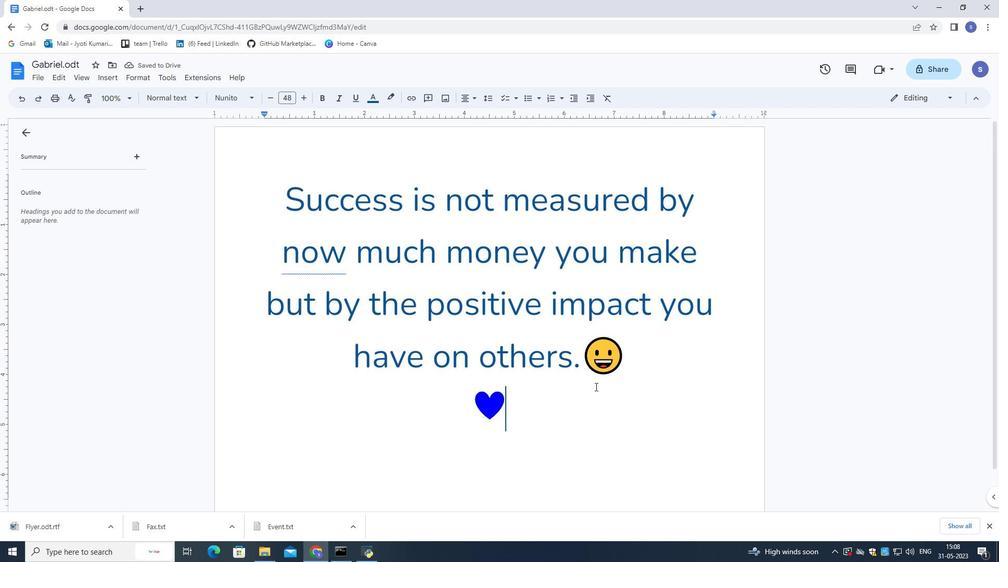 
Action: Mouse scrolled (595, 387) with delta (0, 0)
Screenshot: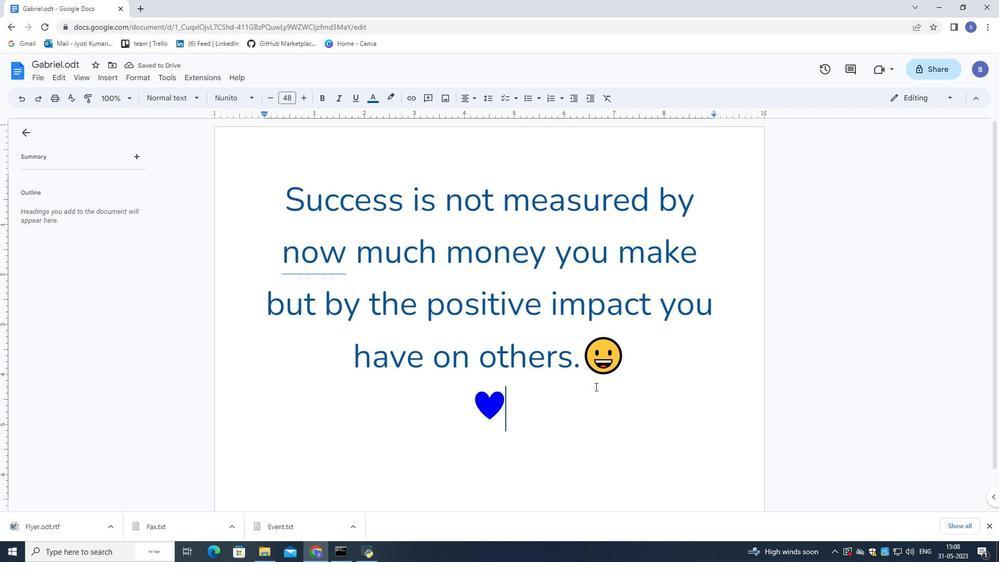 
Action: Mouse scrolled (595, 387) with delta (0, 0)
Screenshot: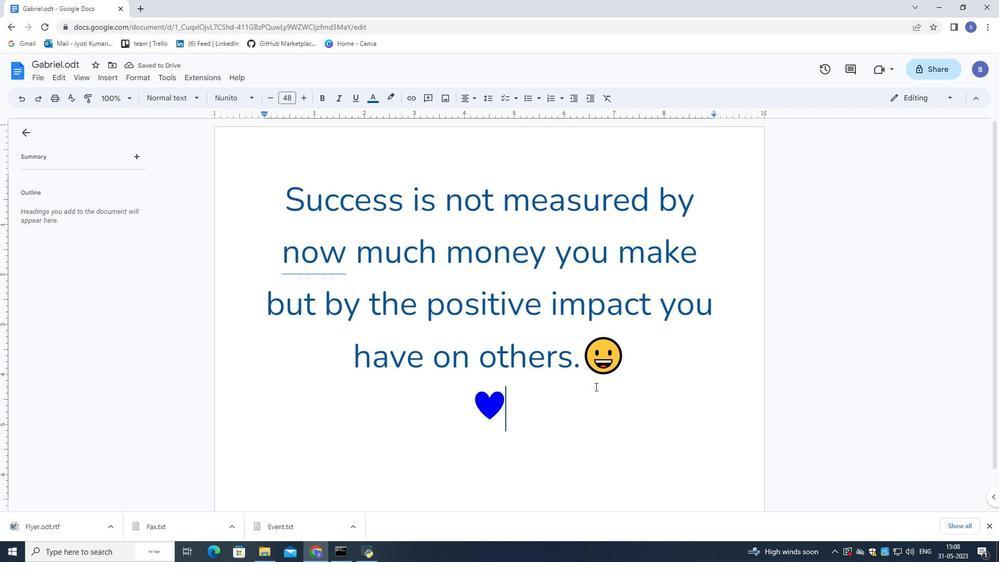 
Action: Mouse scrolled (595, 387) with delta (0, 0)
Screenshot: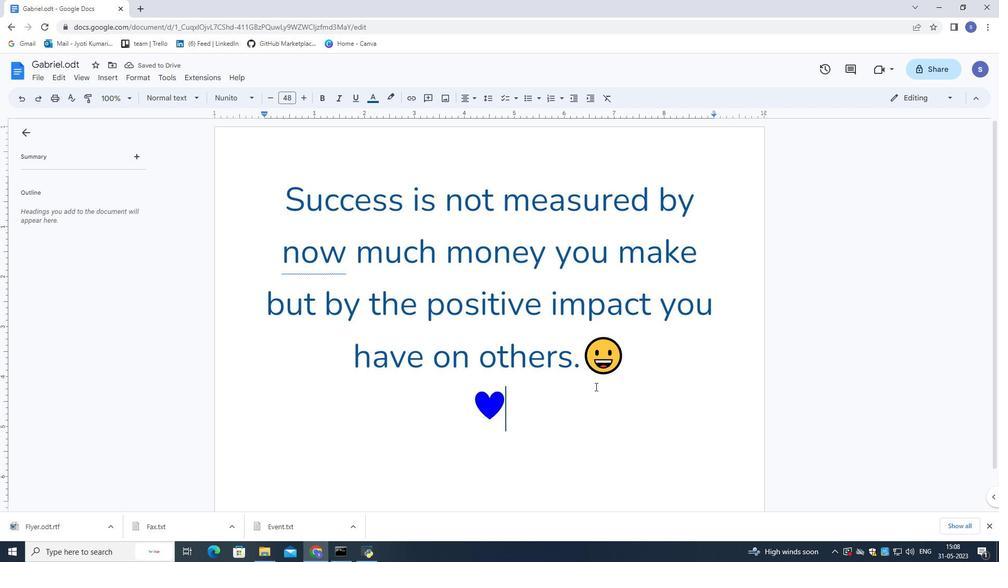
